 Task: Create new Company, with domain: 'adani.com' and type: 'Other'. Add new contact for this company, with mail Id: 'Tarushi18Sharma@adani.com', First Name: Tarushi, Last name:  Sharma, Job Title: 'IT Security Specialist', Phone Number: '(801) 555-7892'. Change life cycle stage to  Lead and lead status to  Open. Logged in from softage.5@softage.net
Action: Mouse moved to (72, 69)
Screenshot: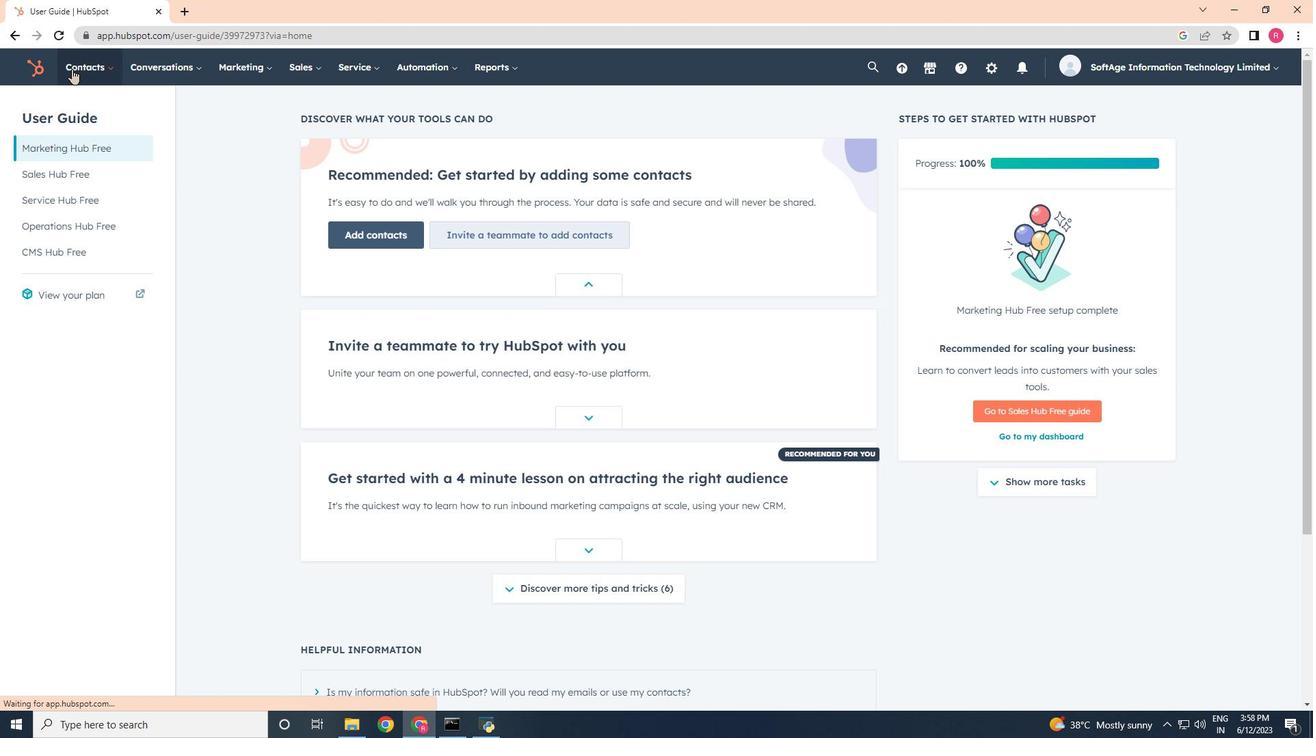 
Action: Mouse pressed left at (72, 69)
Screenshot: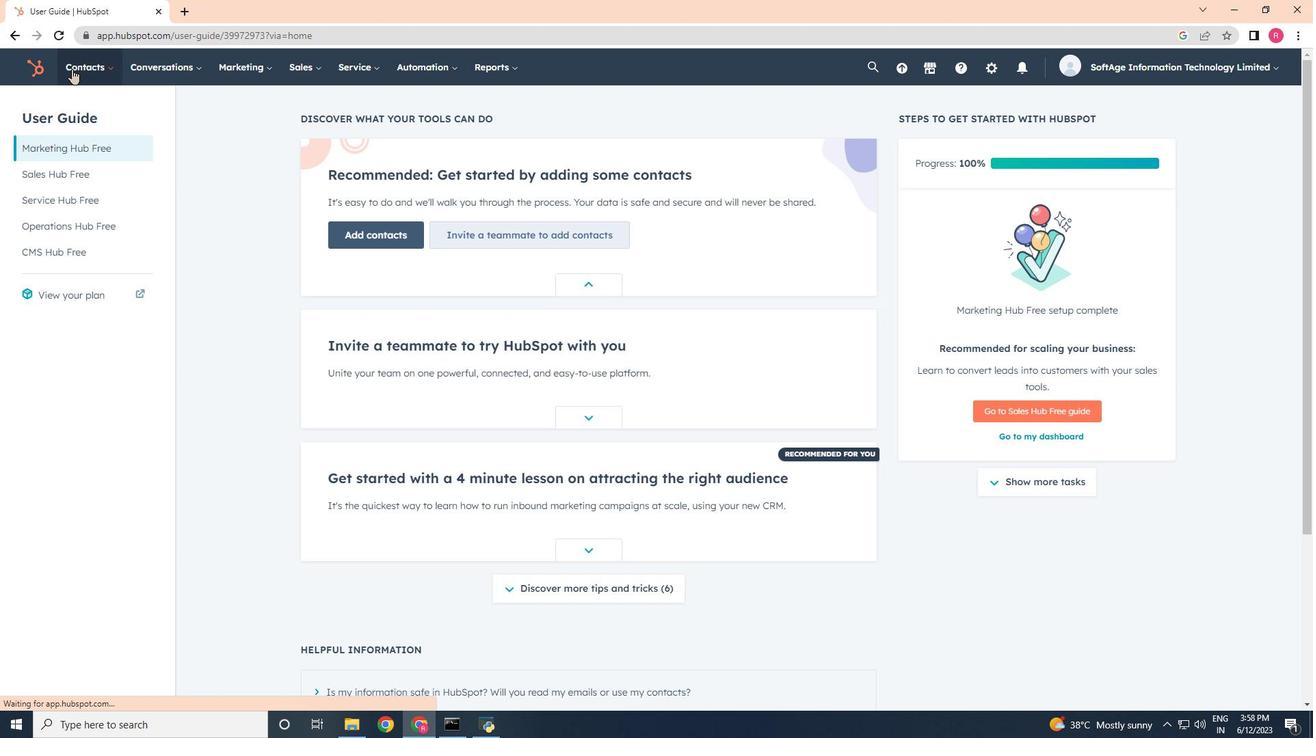 
Action: Mouse moved to (88, 132)
Screenshot: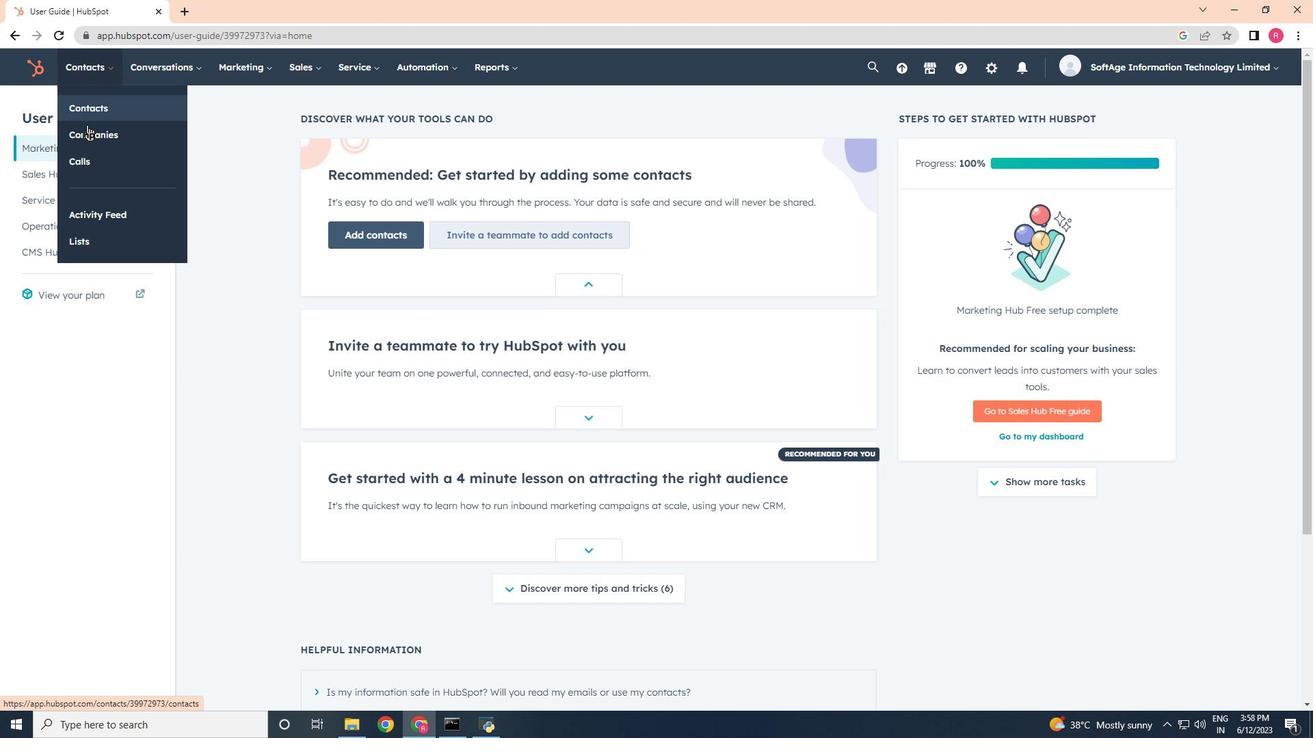 
Action: Mouse pressed left at (88, 132)
Screenshot: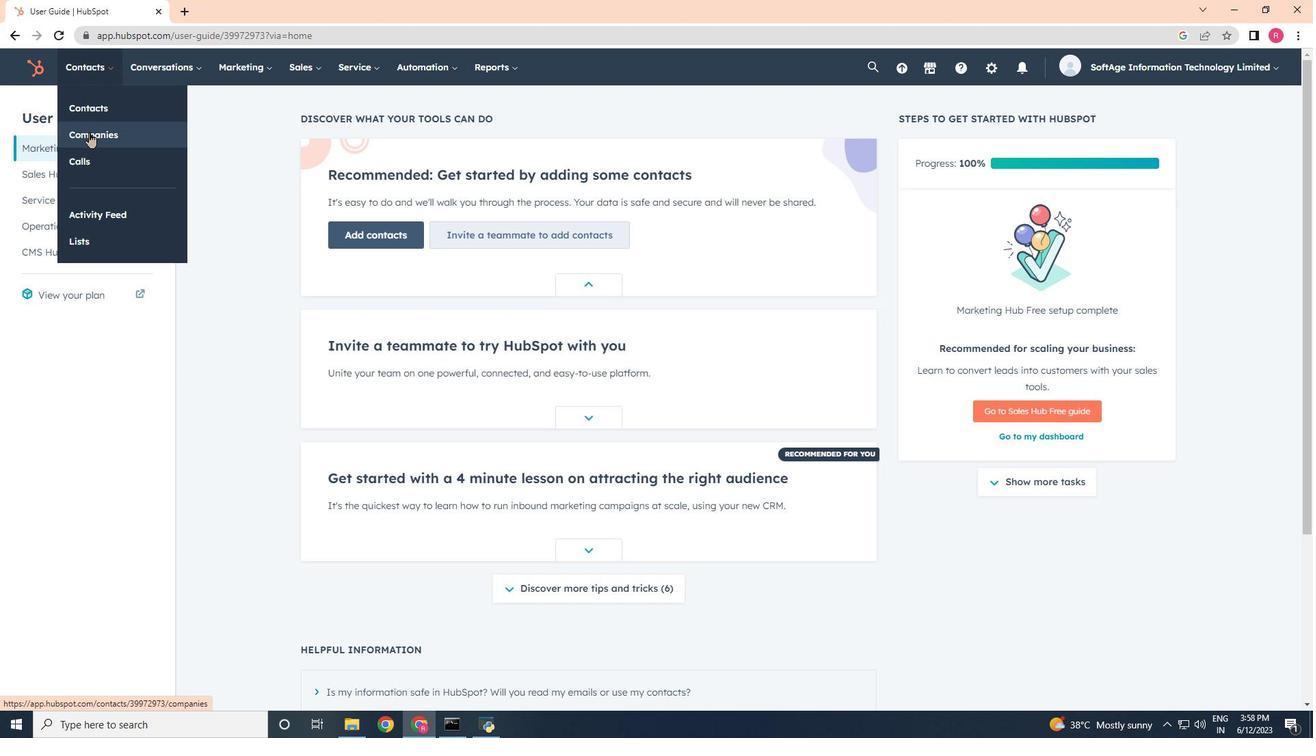 
Action: Mouse moved to (1234, 106)
Screenshot: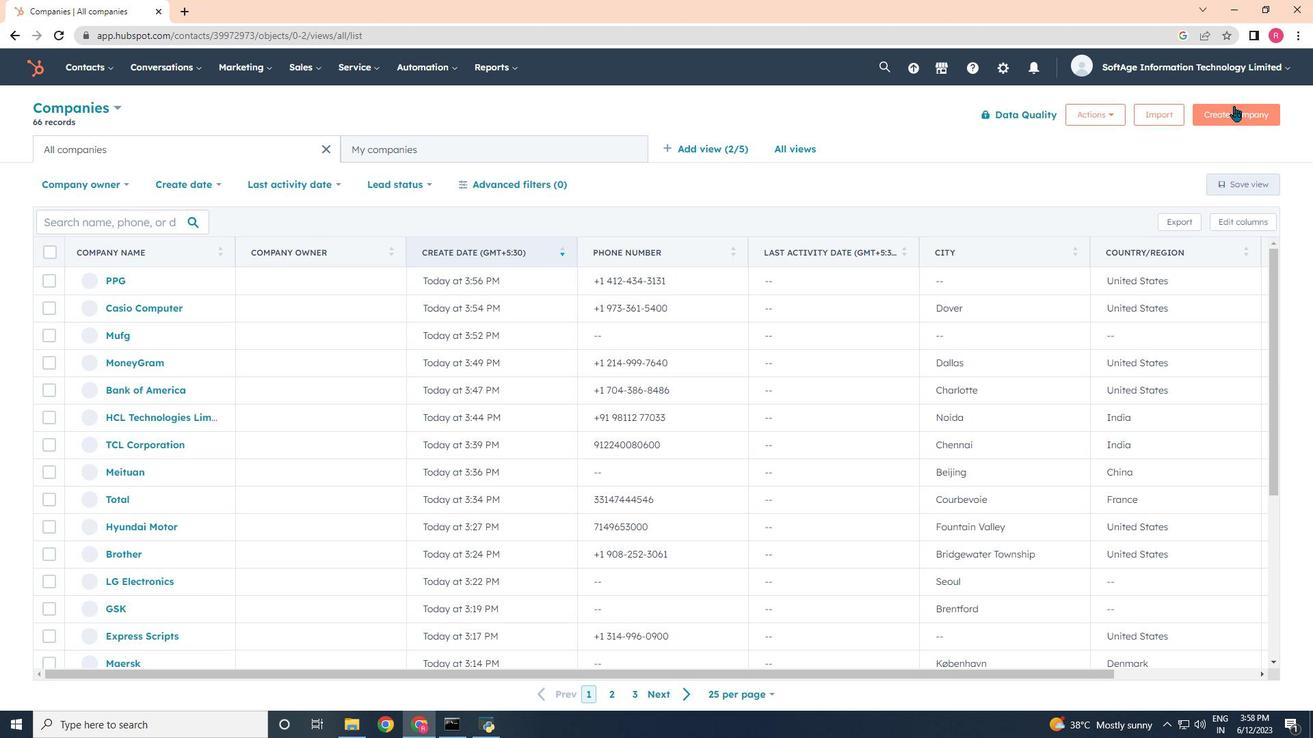 
Action: Mouse pressed left at (1234, 106)
Screenshot: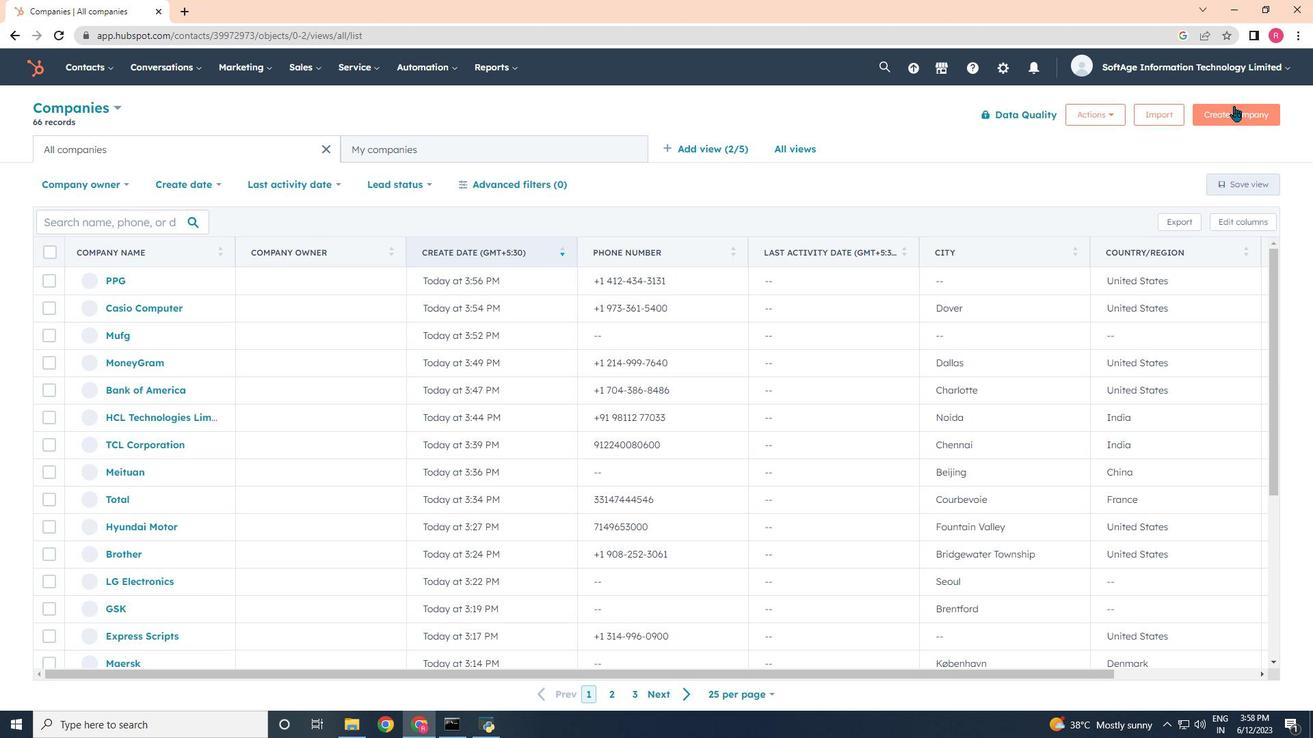 
Action: Mouse moved to (996, 180)
Screenshot: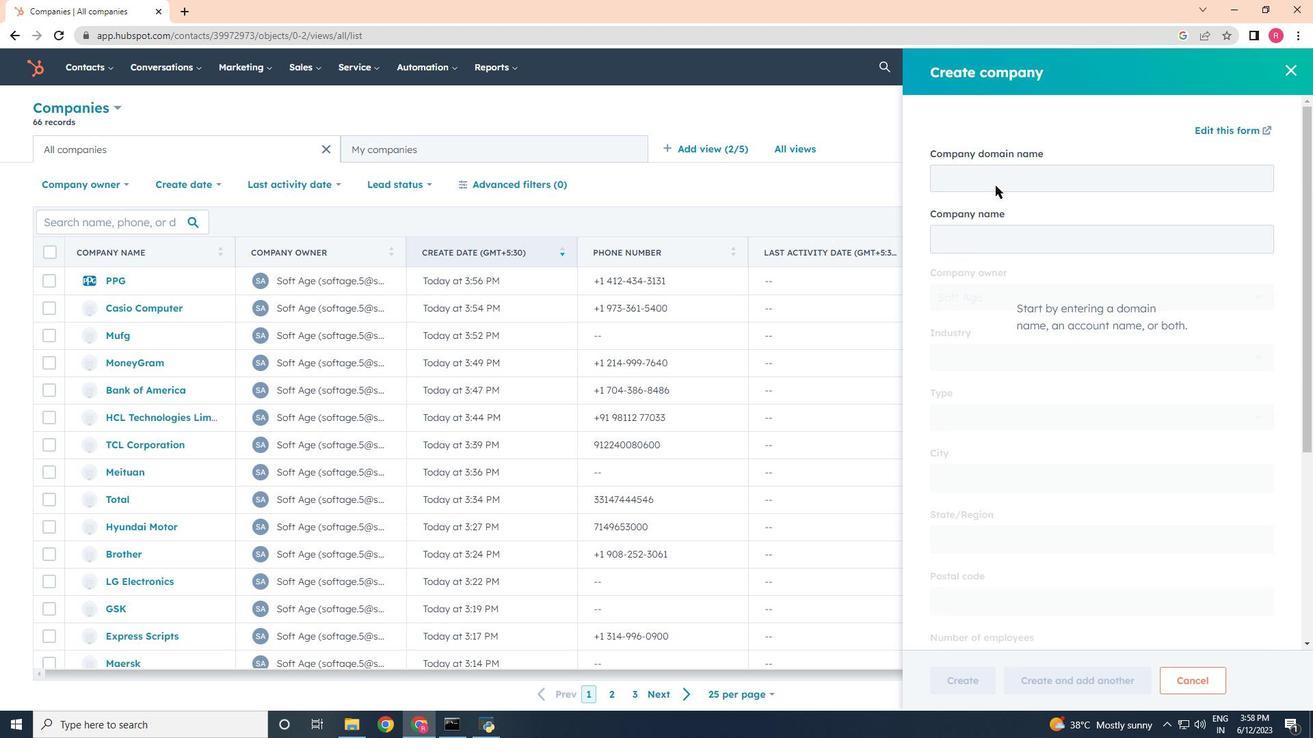 
Action: Mouse pressed left at (996, 180)
Screenshot: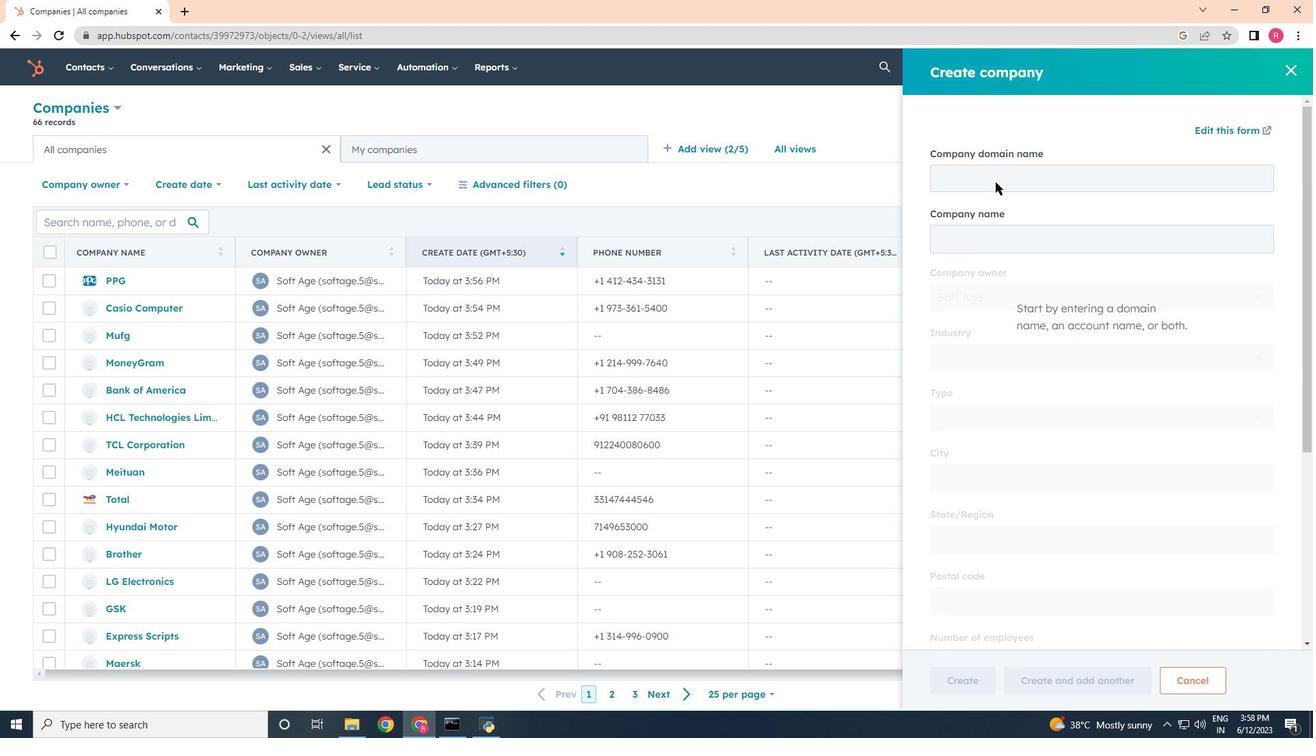 
Action: Key pressed adani.com
Screenshot: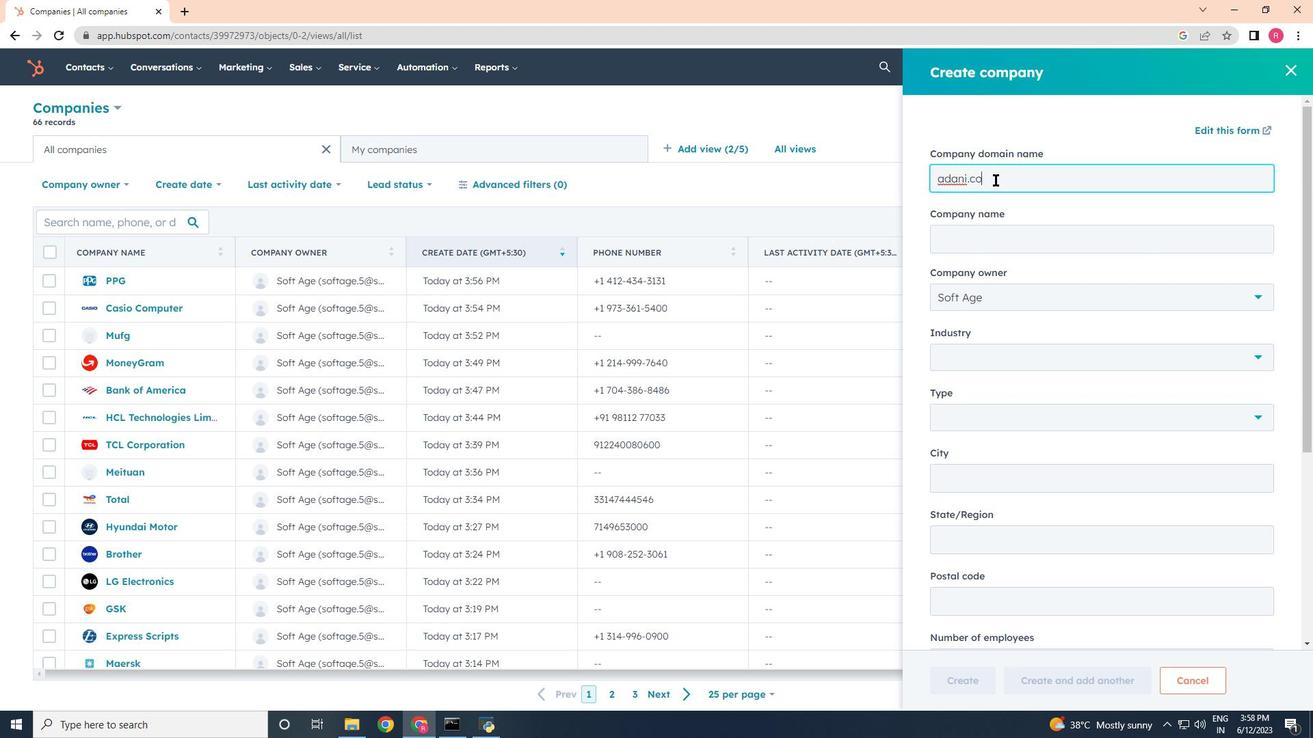
Action: Mouse moved to (982, 419)
Screenshot: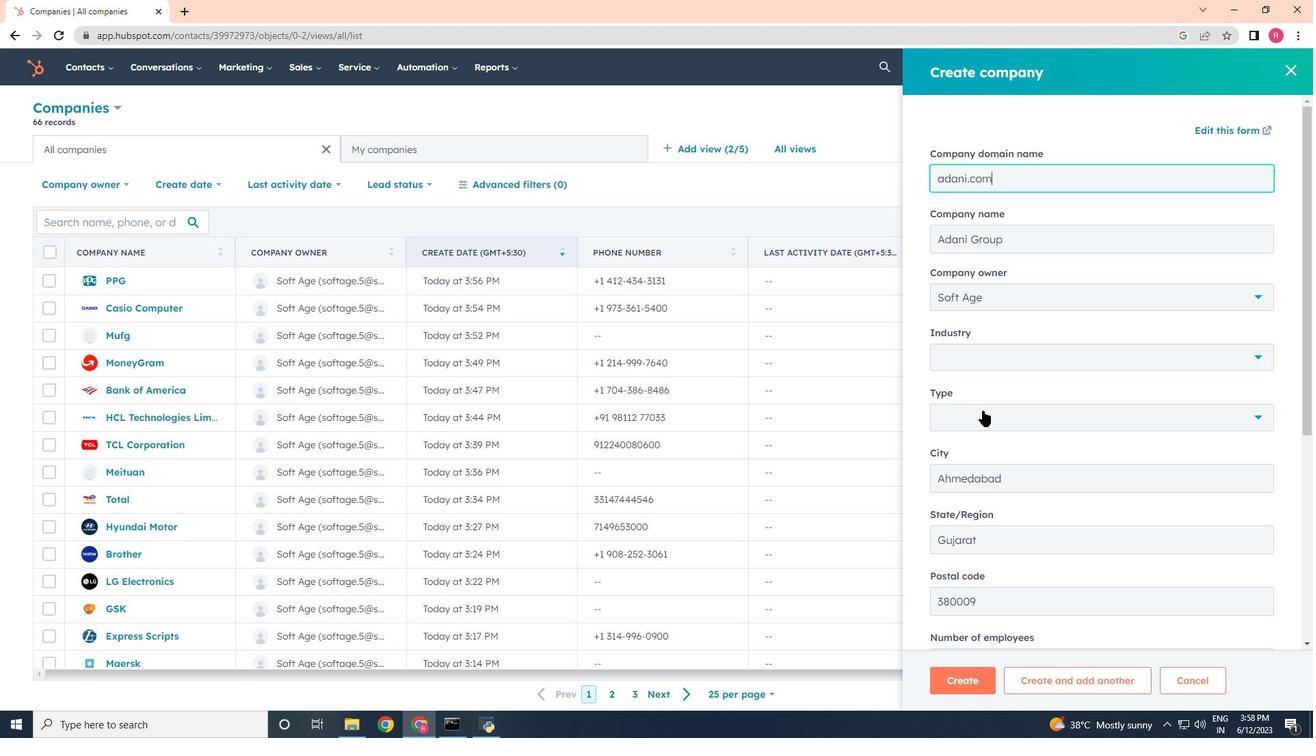 
Action: Mouse pressed left at (982, 419)
Screenshot: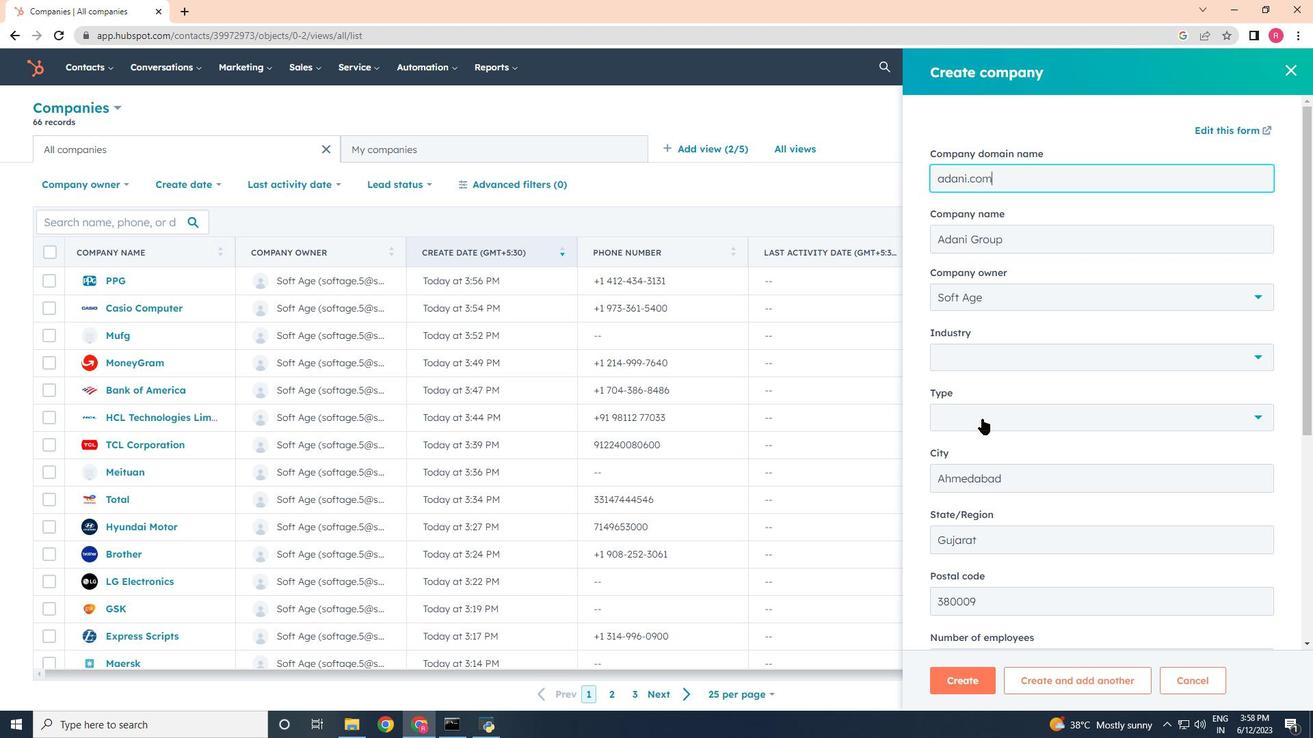 
Action: Mouse moved to (970, 584)
Screenshot: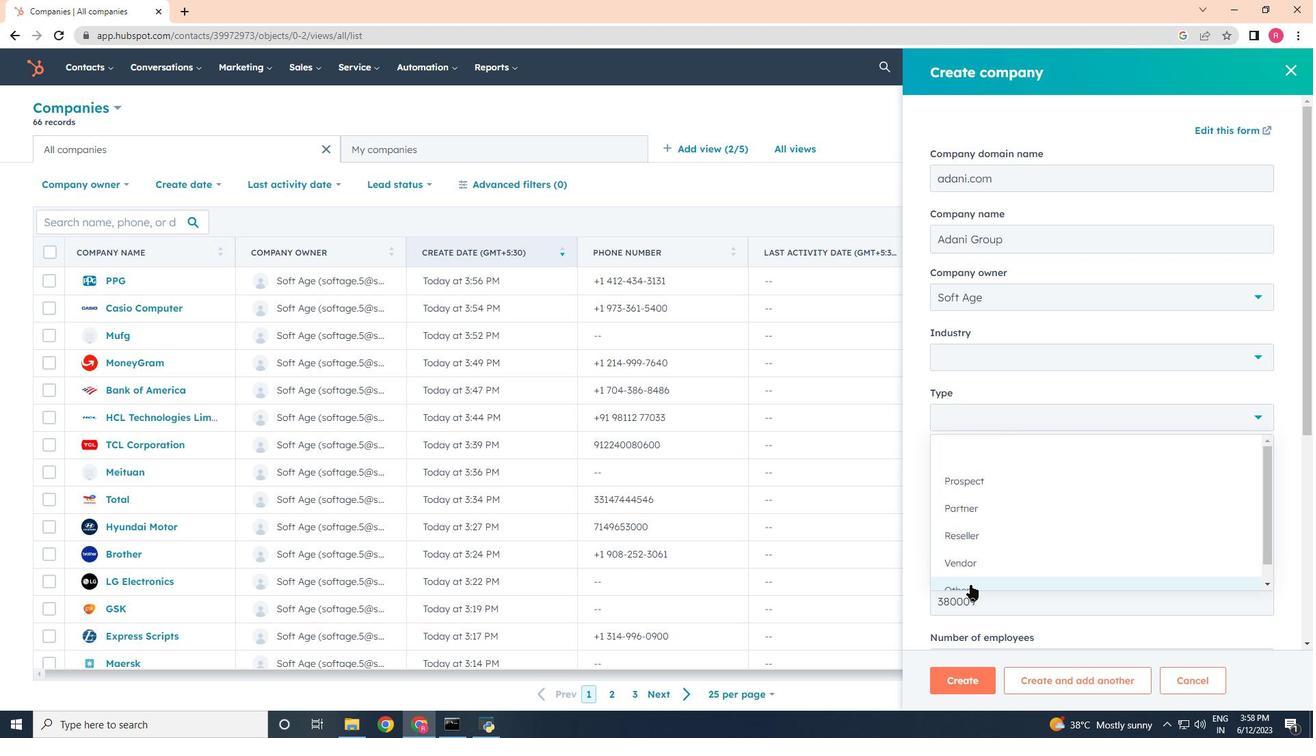 
Action: Mouse pressed left at (970, 584)
Screenshot: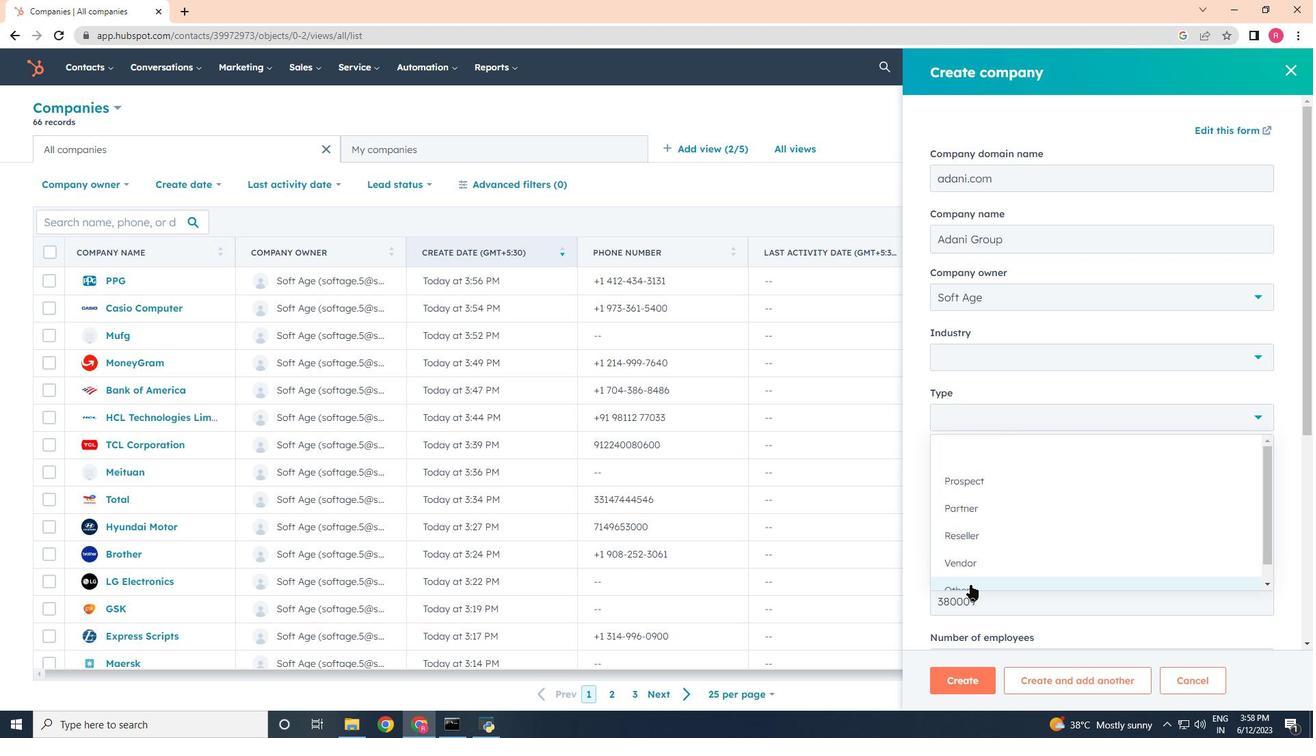 
Action: Mouse moved to (968, 579)
Screenshot: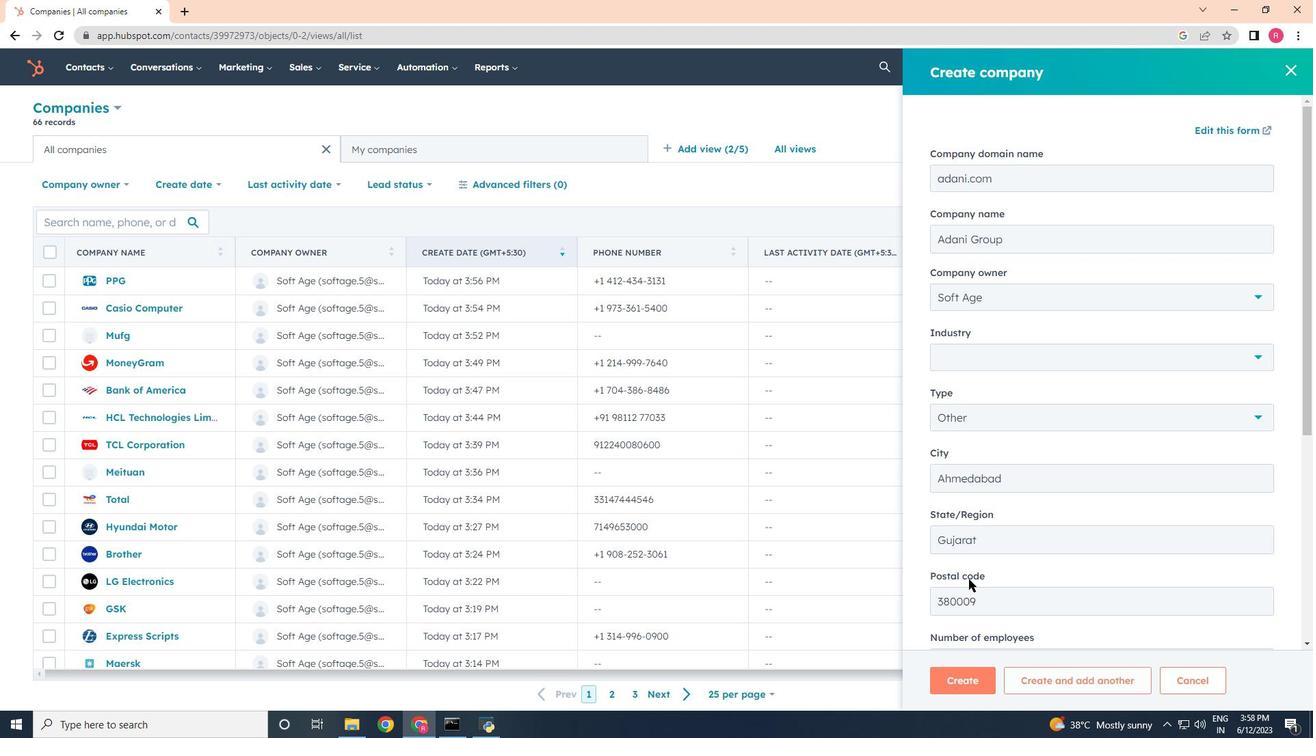 
Action: Mouse scrolled (968, 578) with delta (0, 0)
Screenshot: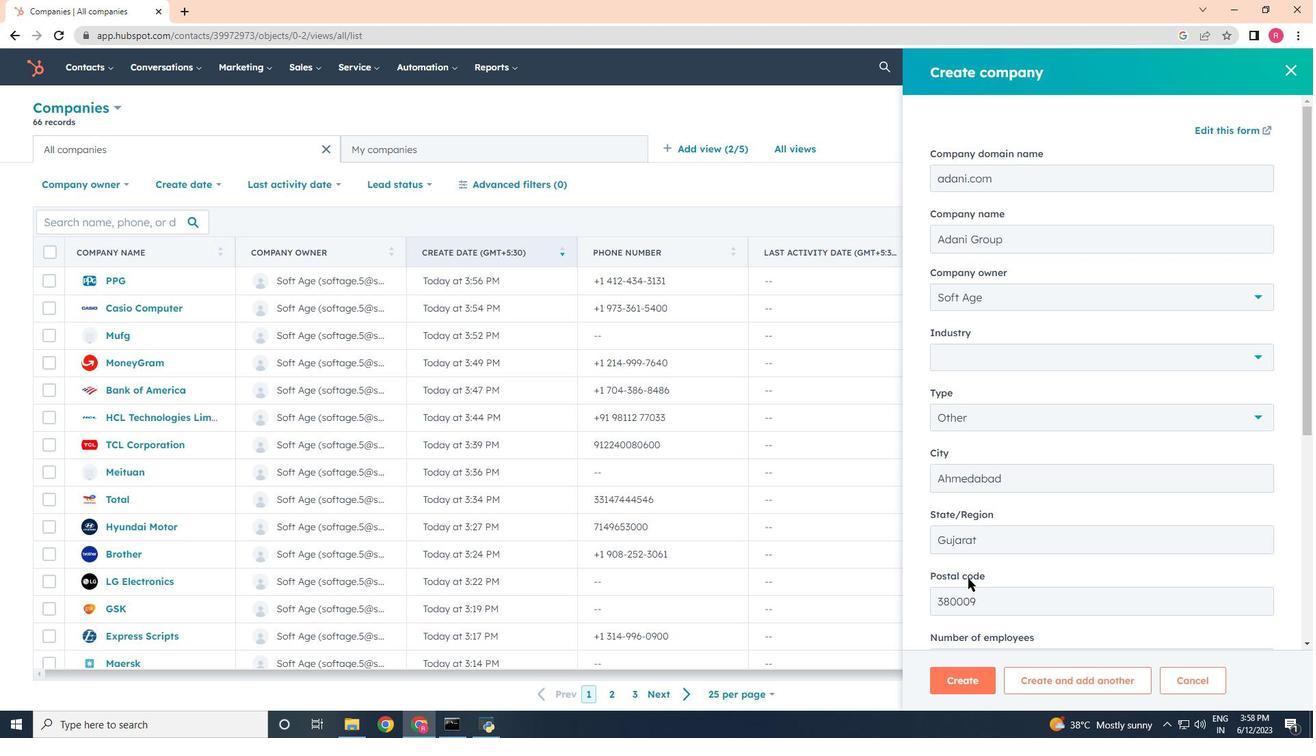
Action: Mouse scrolled (968, 578) with delta (0, 0)
Screenshot: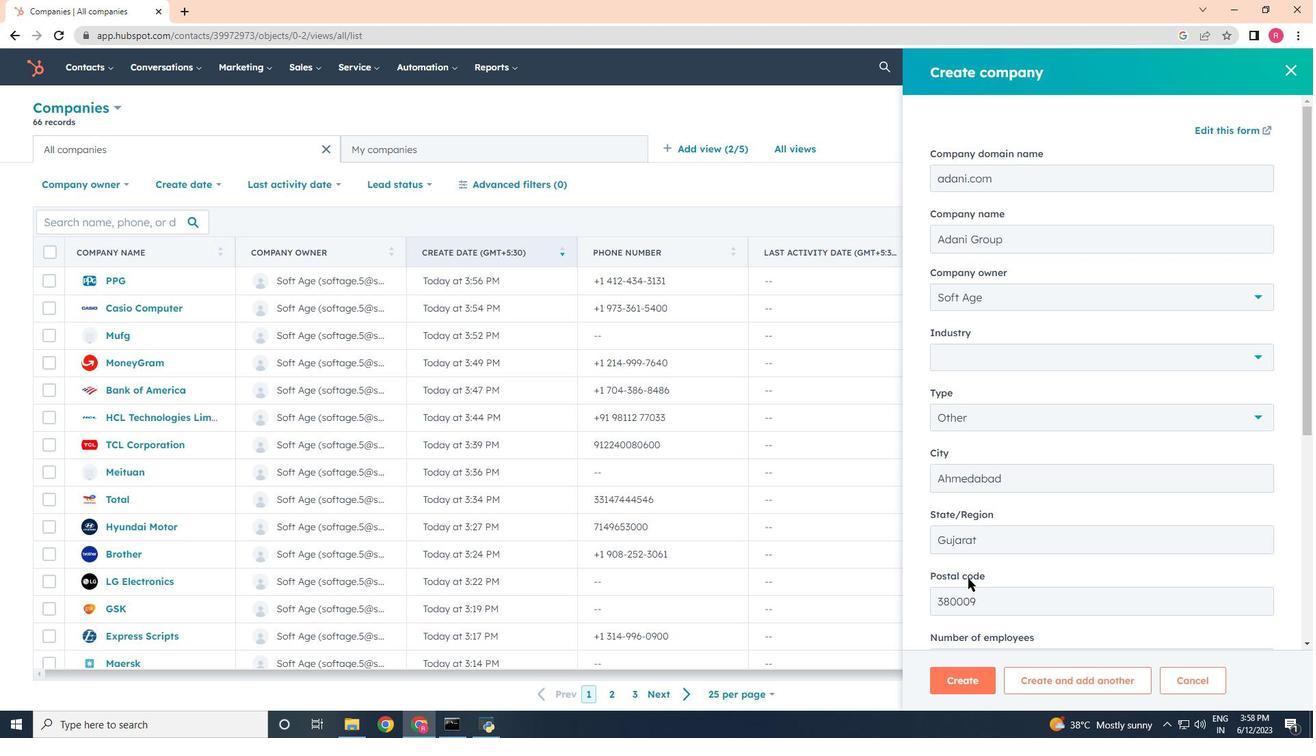 
Action: Mouse scrolled (968, 578) with delta (0, 0)
Screenshot: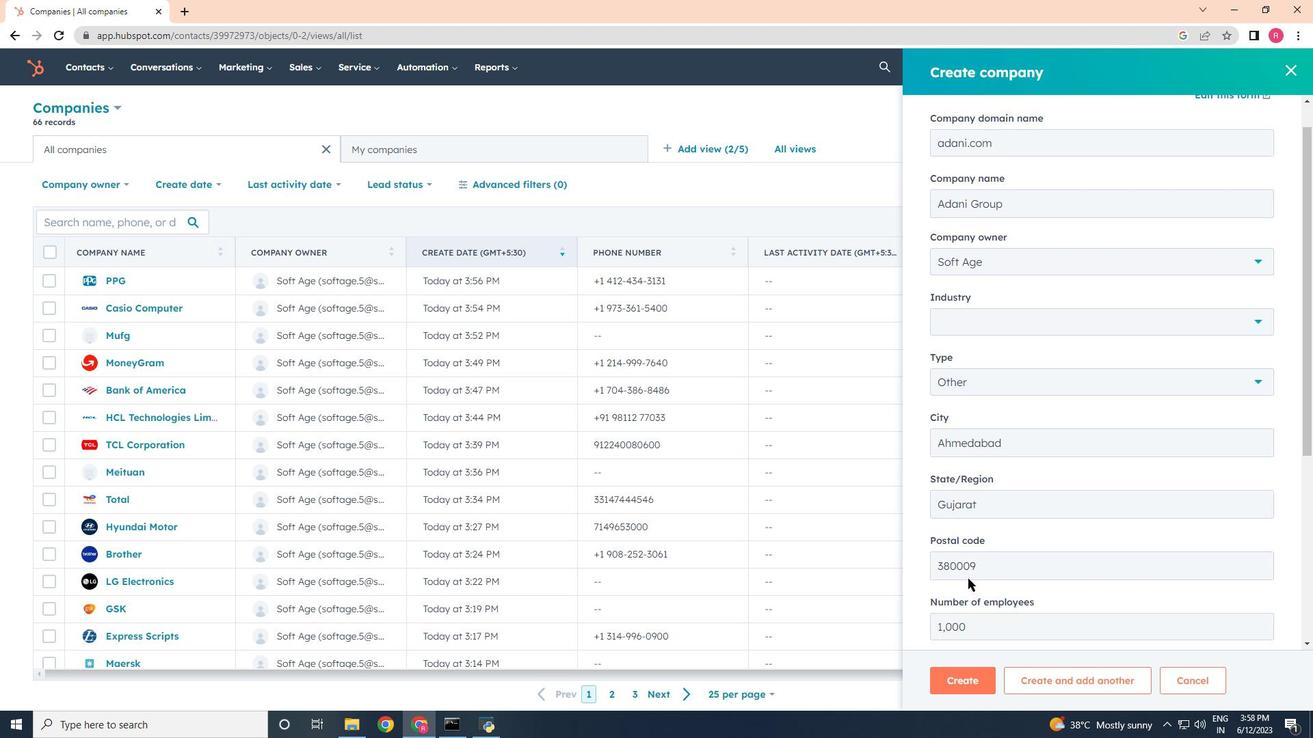 
Action: Mouse scrolled (968, 578) with delta (0, 0)
Screenshot: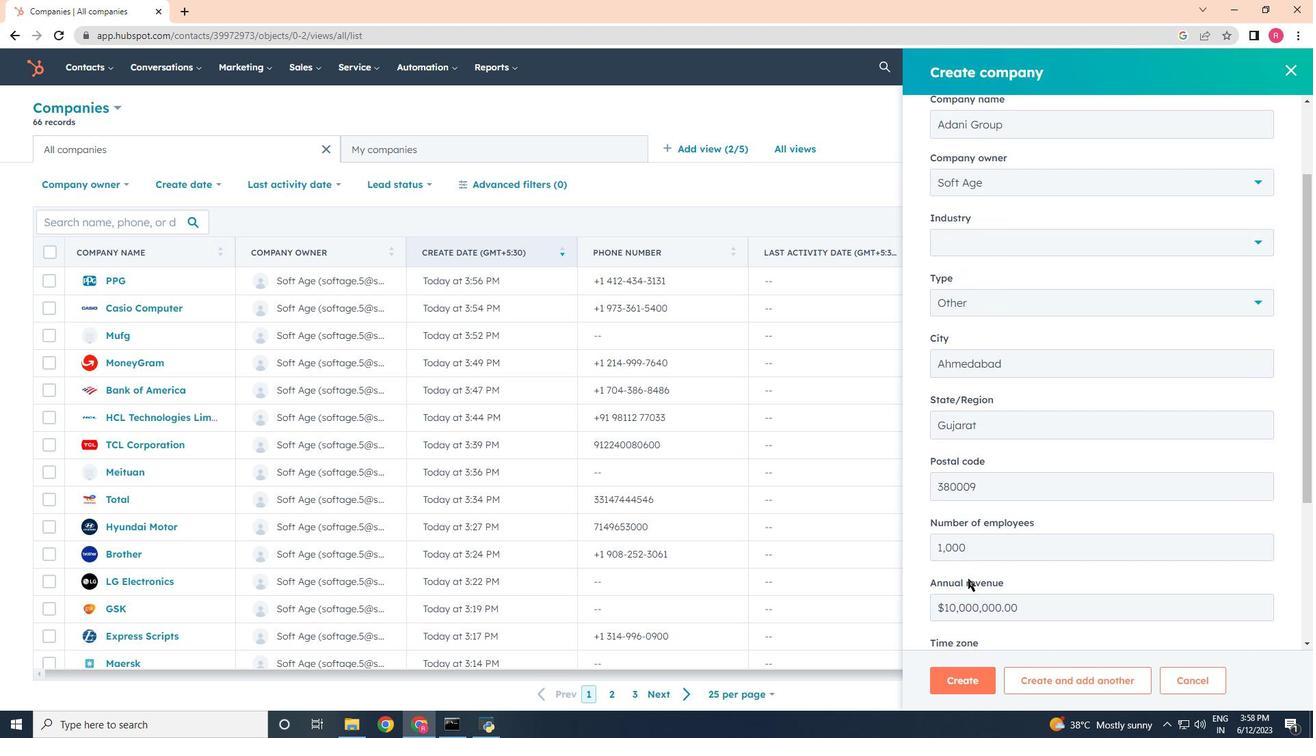 
Action: Mouse scrolled (968, 578) with delta (0, 0)
Screenshot: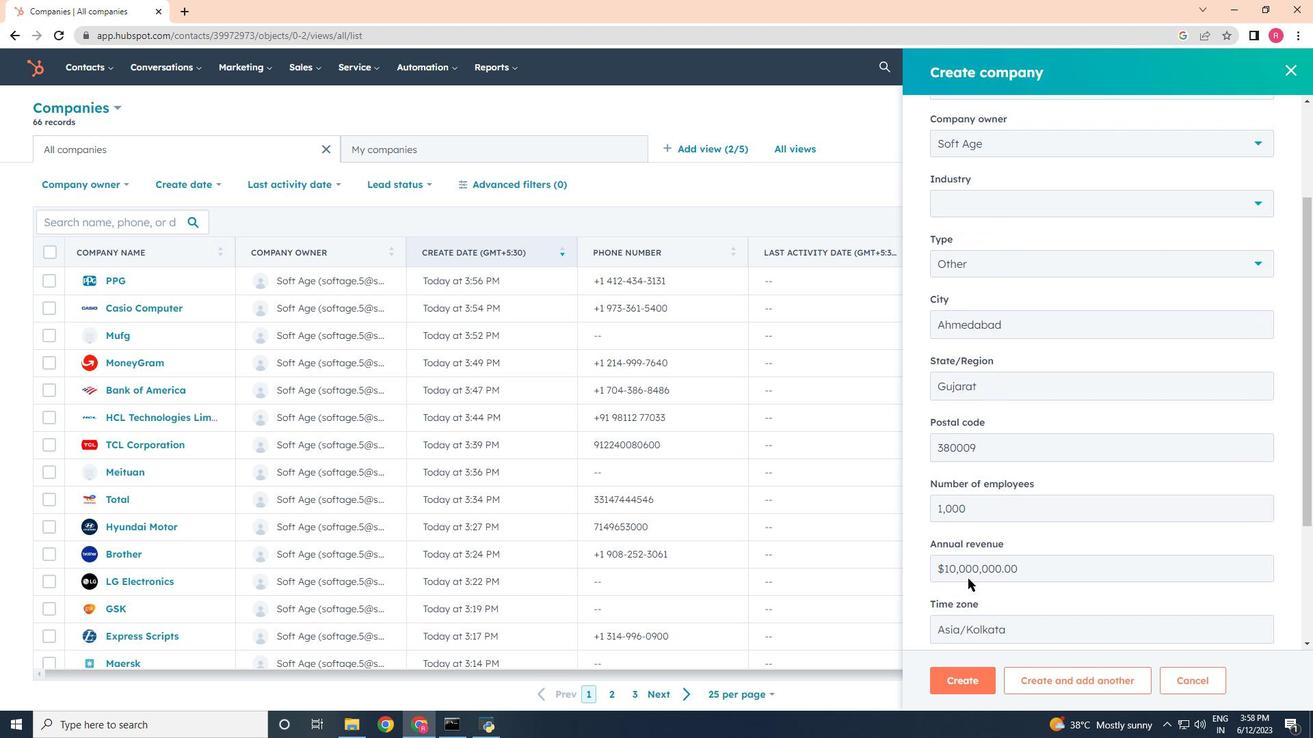 
Action: Mouse scrolled (968, 578) with delta (0, 0)
Screenshot: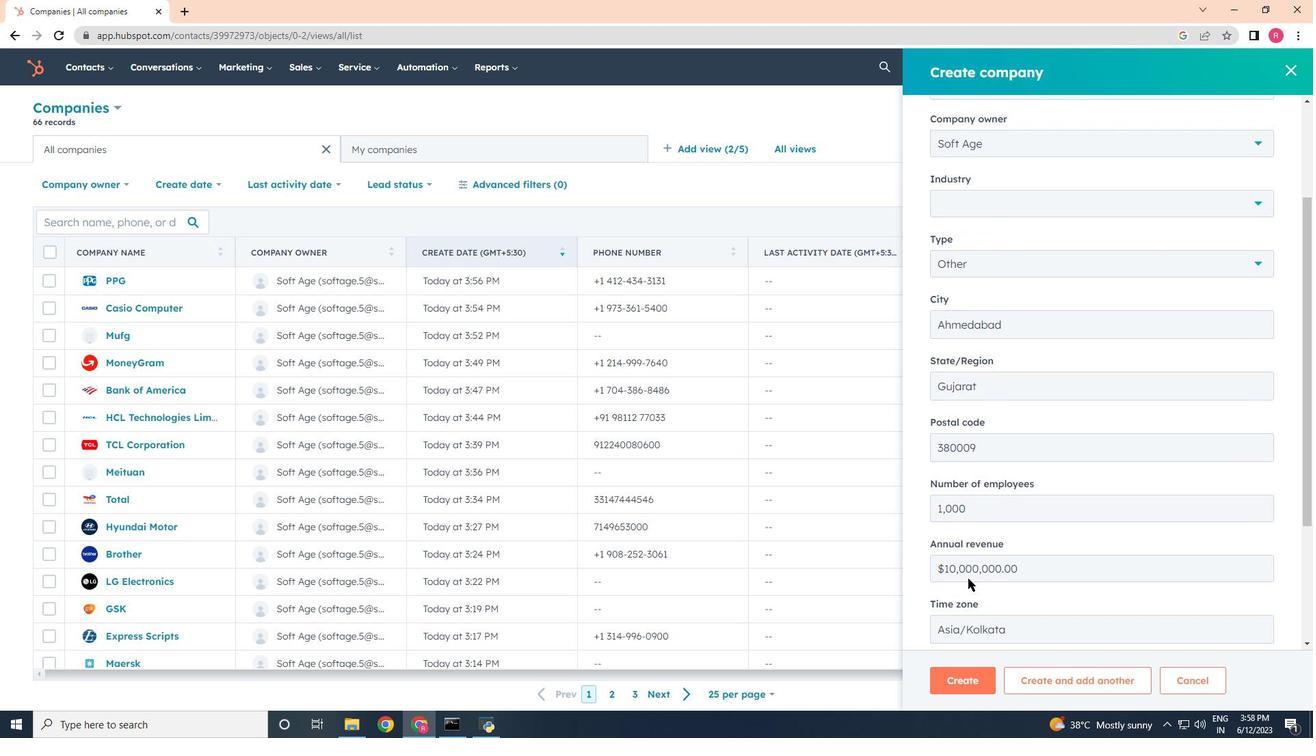 
Action: Mouse moved to (965, 658)
Screenshot: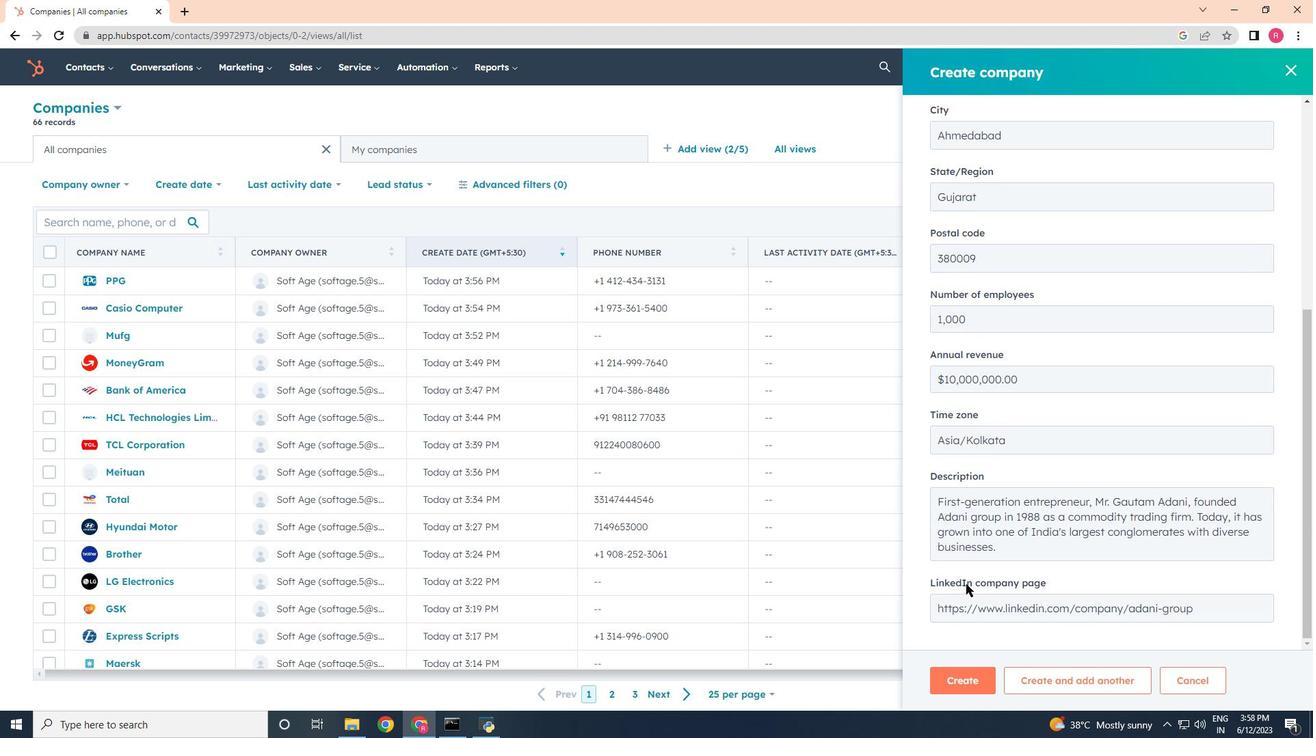 
Action: Mouse scrolled (965, 657) with delta (0, 0)
Screenshot: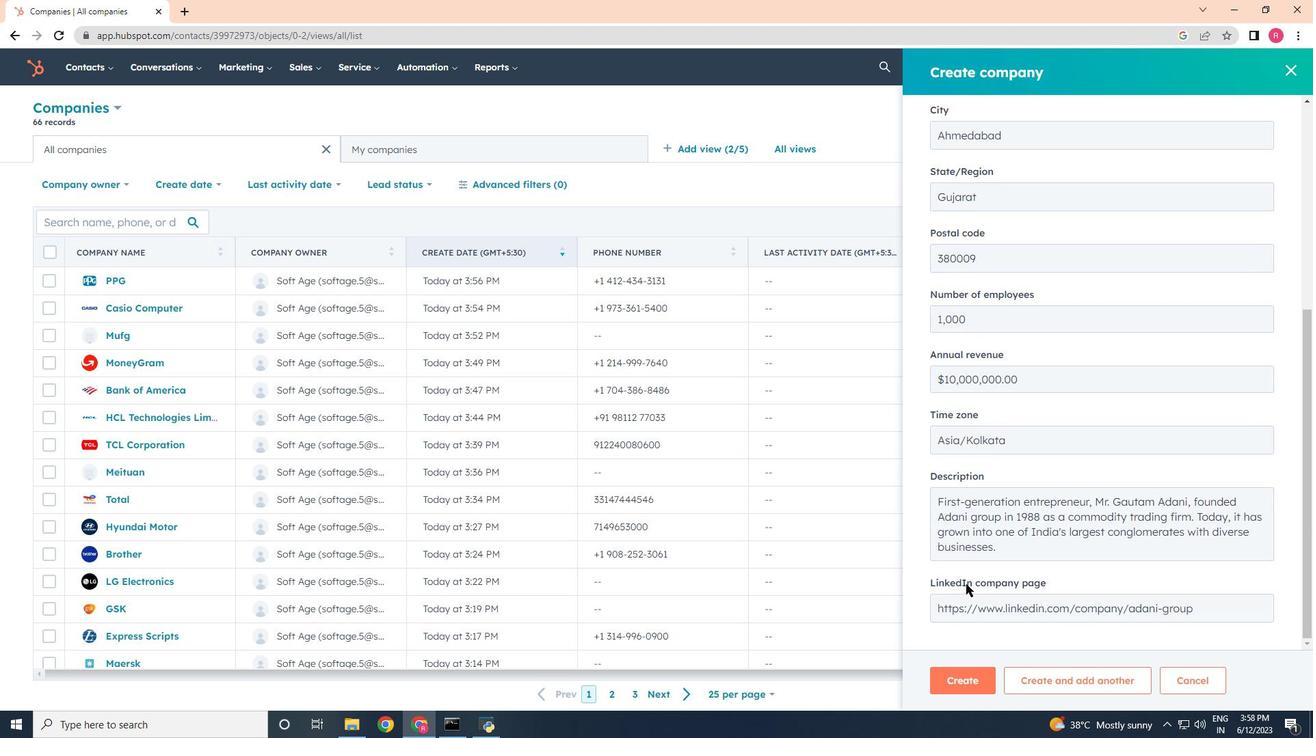 
Action: Mouse moved to (965, 658)
Screenshot: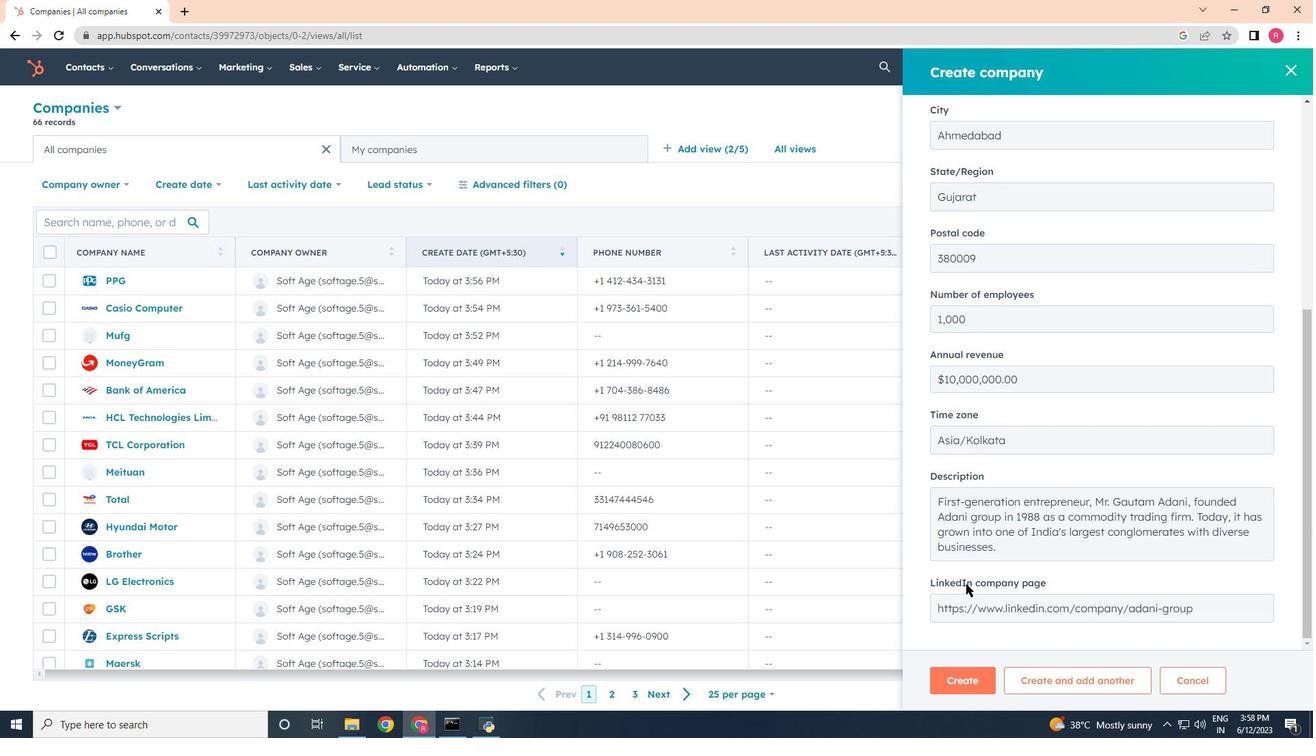 
Action: Mouse scrolled (965, 657) with delta (0, 0)
Screenshot: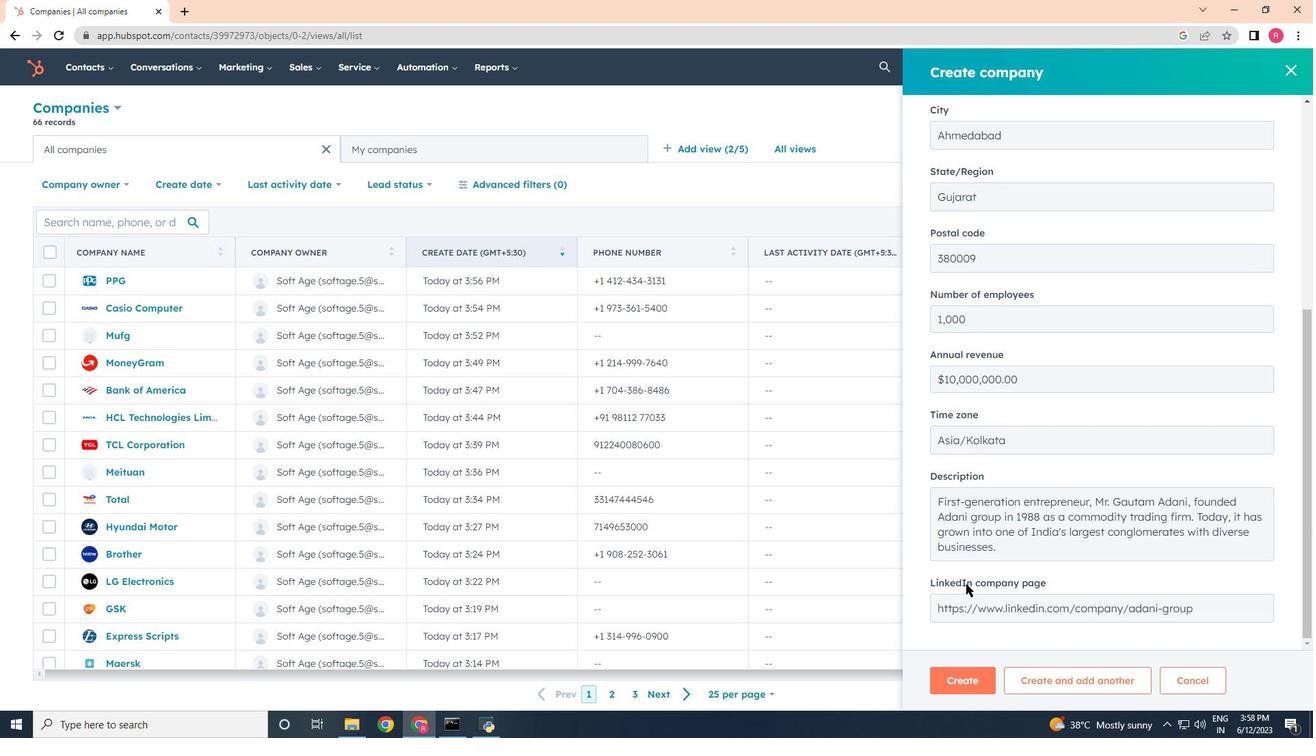 
Action: Mouse moved to (964, 658)
Screenshot: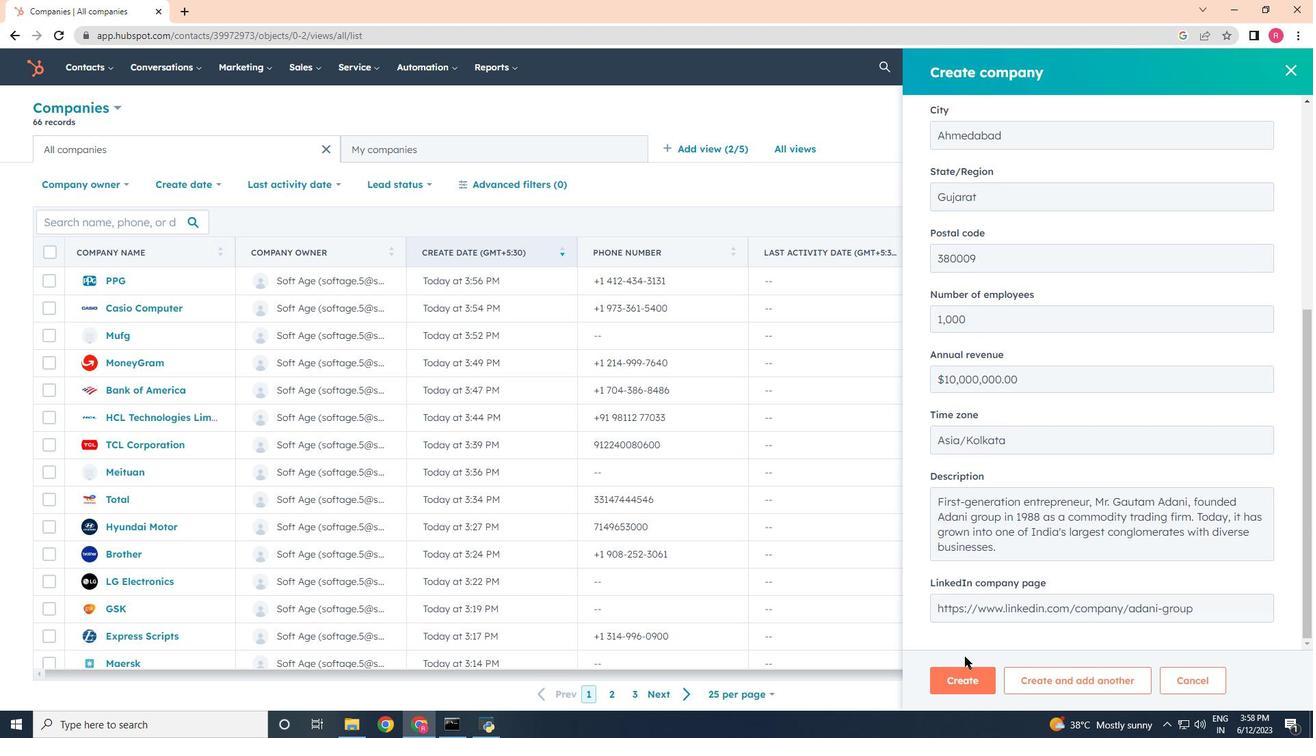 
Action: Mouse scrolled (964, 657) with delta (0, 0)
Screenshot: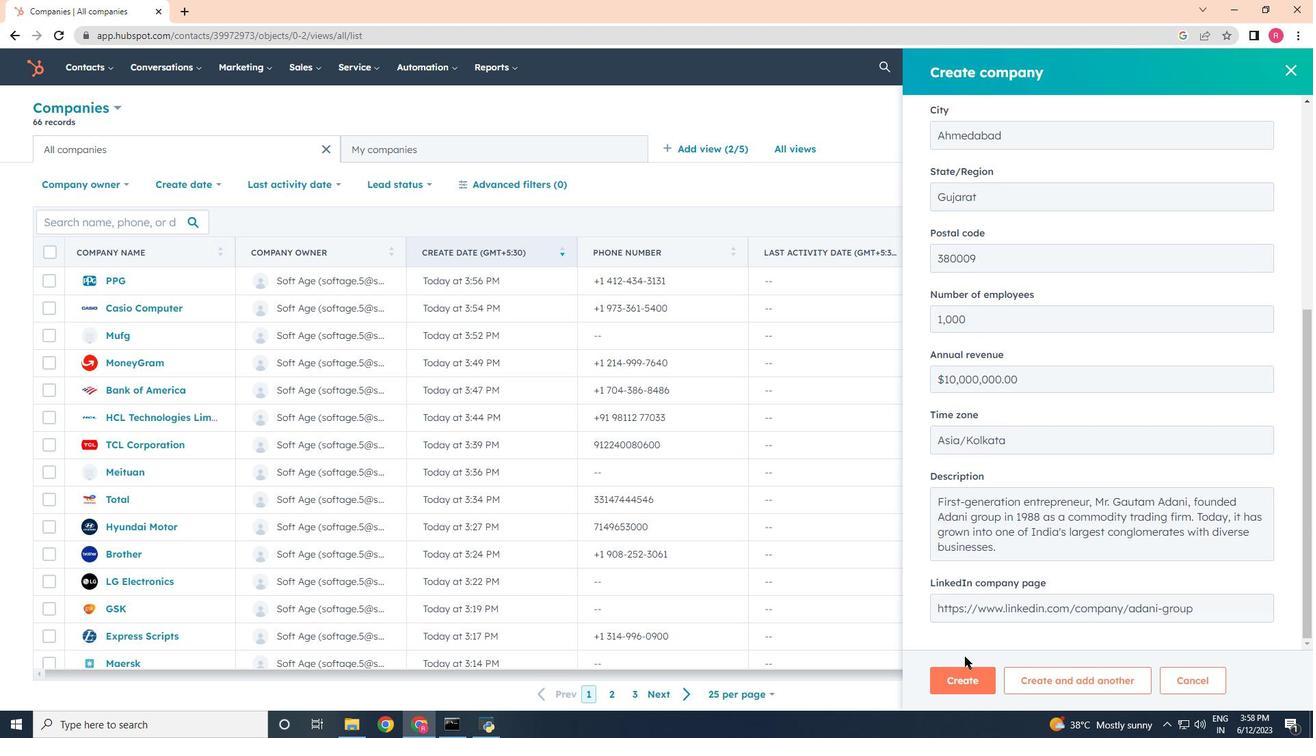 
Action: Mouse moved to (962, 679)
Screenshot: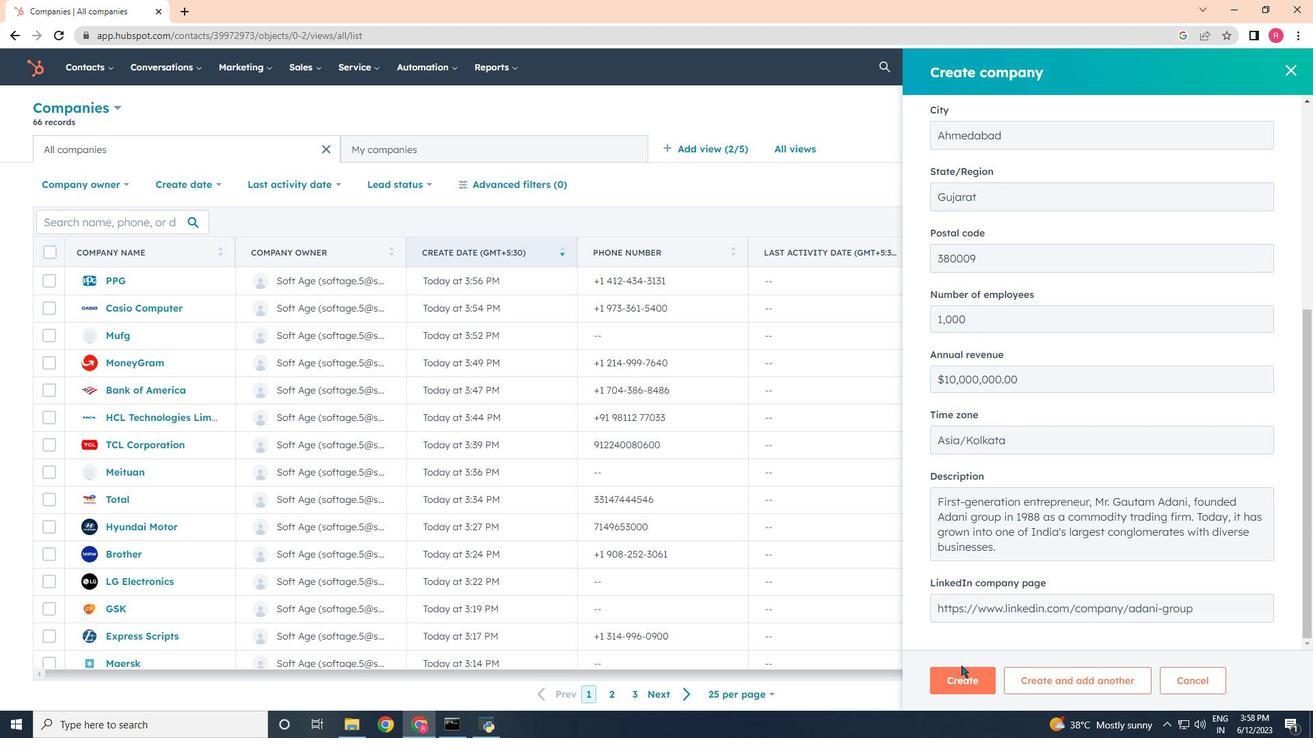 
Action: Mouse pressed left at (962, 679)
Screenshot: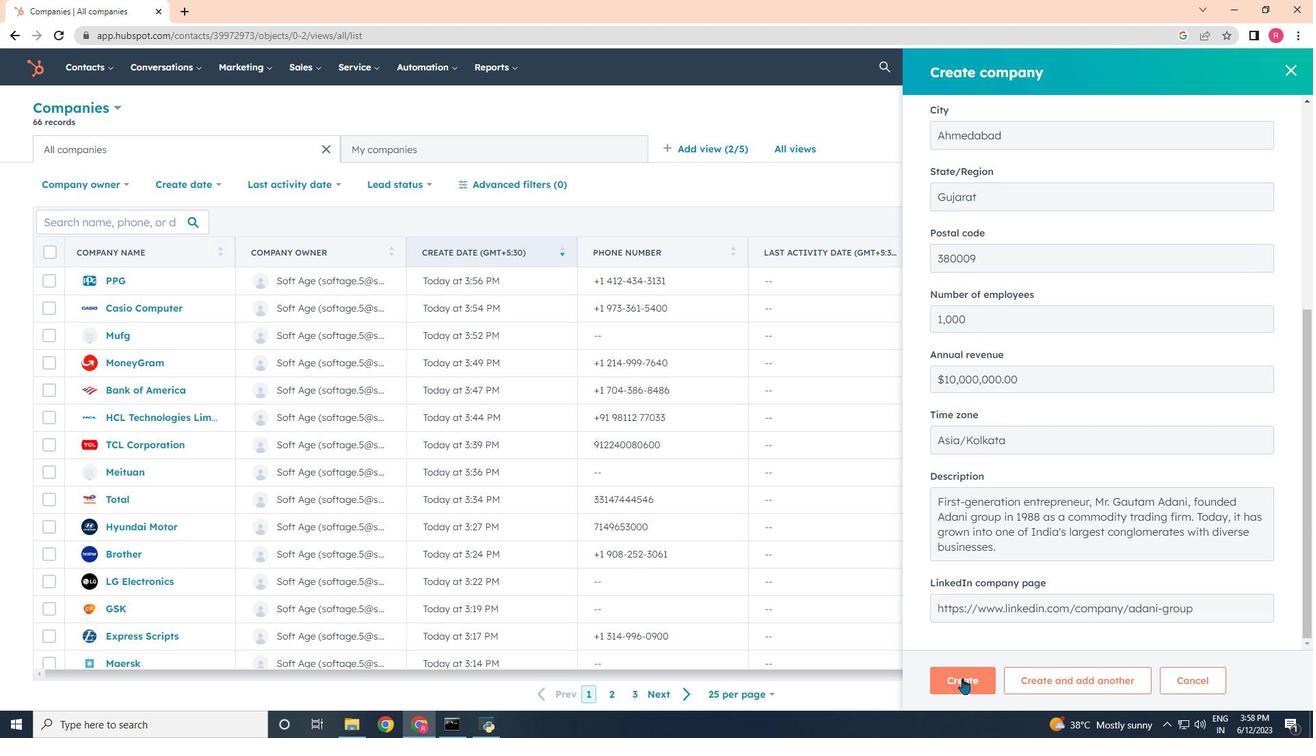 
Action: Mouse moved to (931, 446)
Screenshot: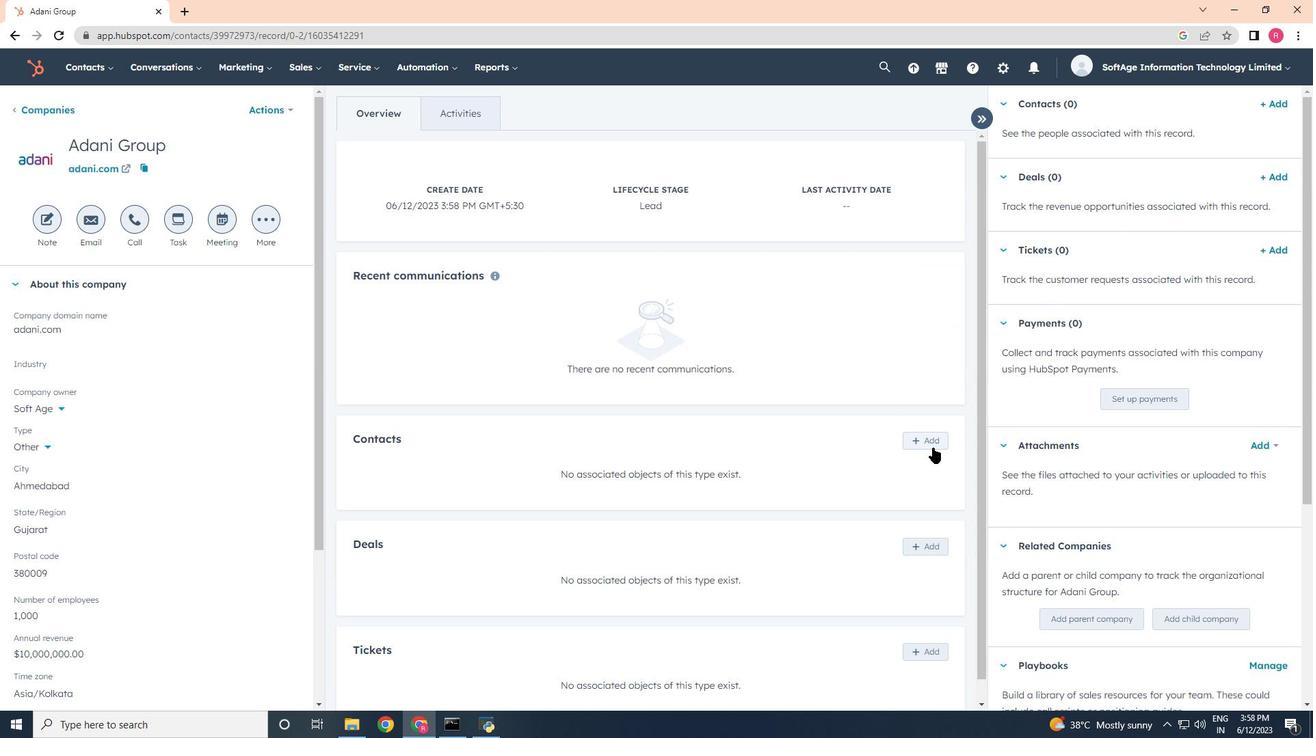 
Action: Mouse pressed left at (931, 446)
Screenshot: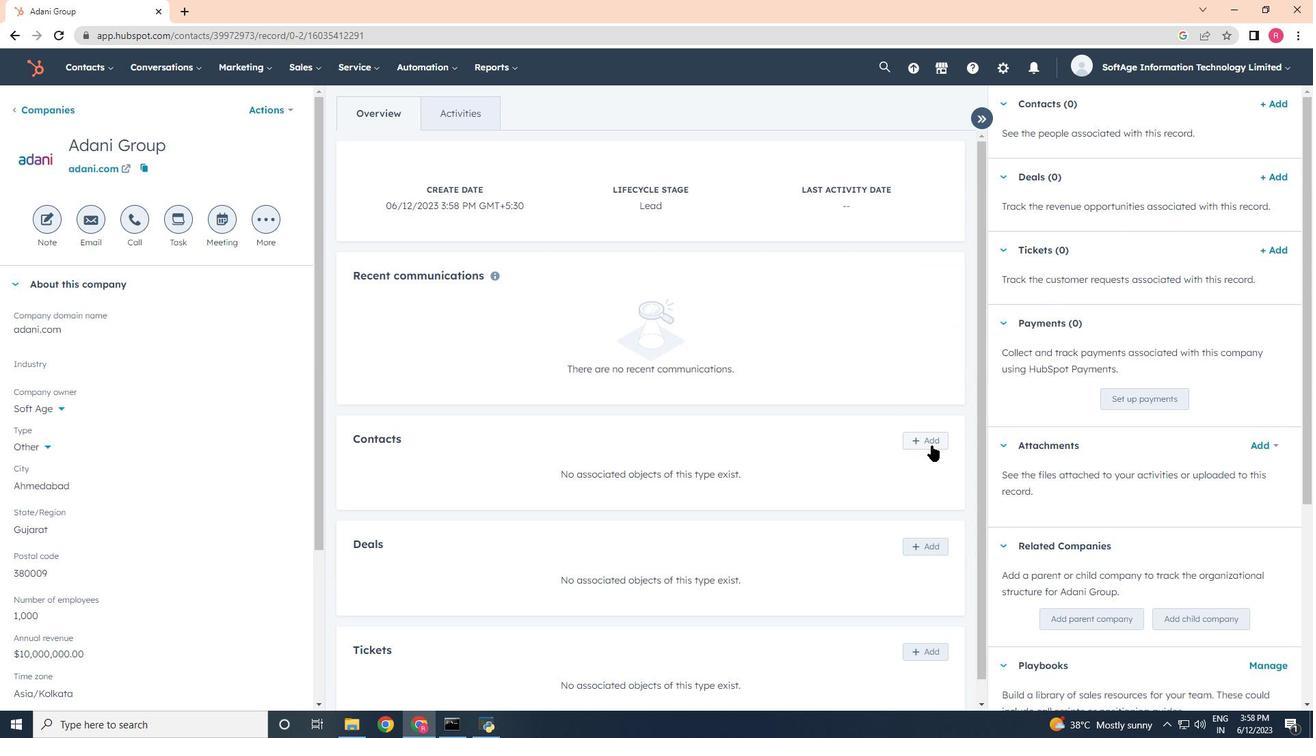 
Action: Mouse moved to (1004, 142)
Screenshot: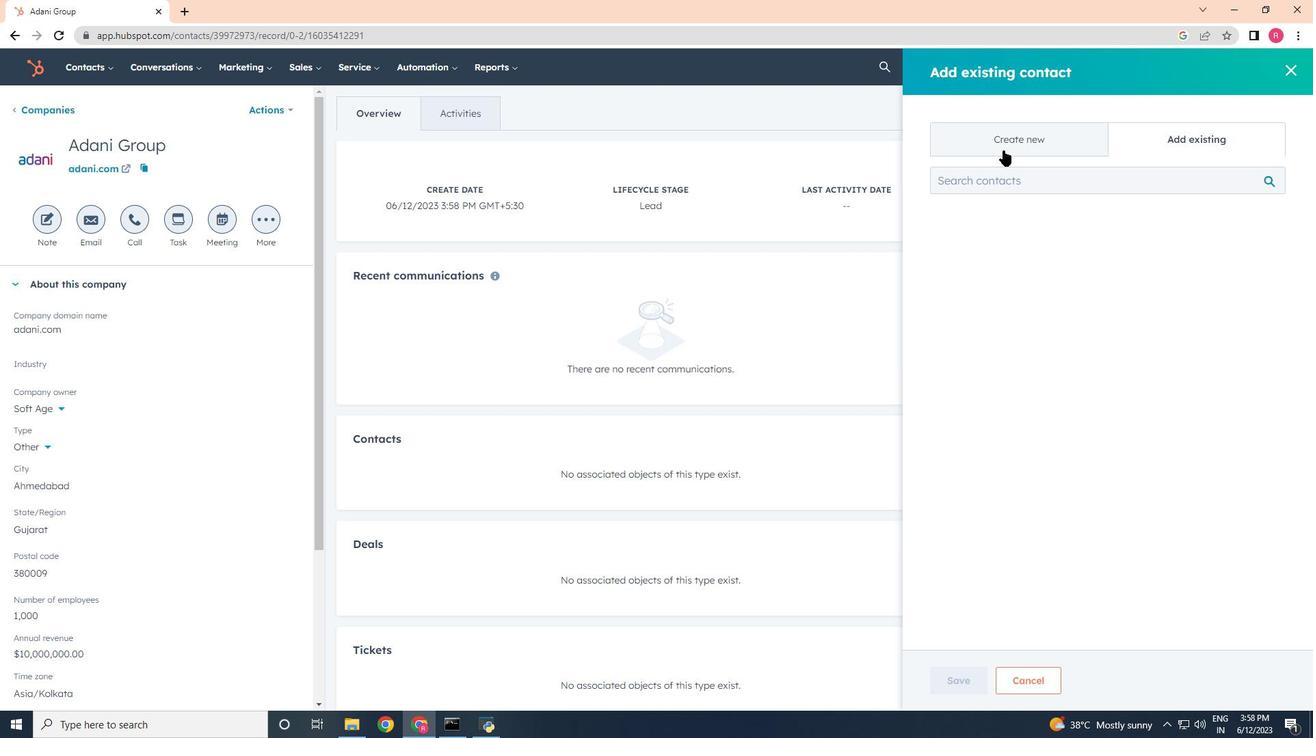 
Action: Mouse pressed left at (1004, 142)
Screenshot: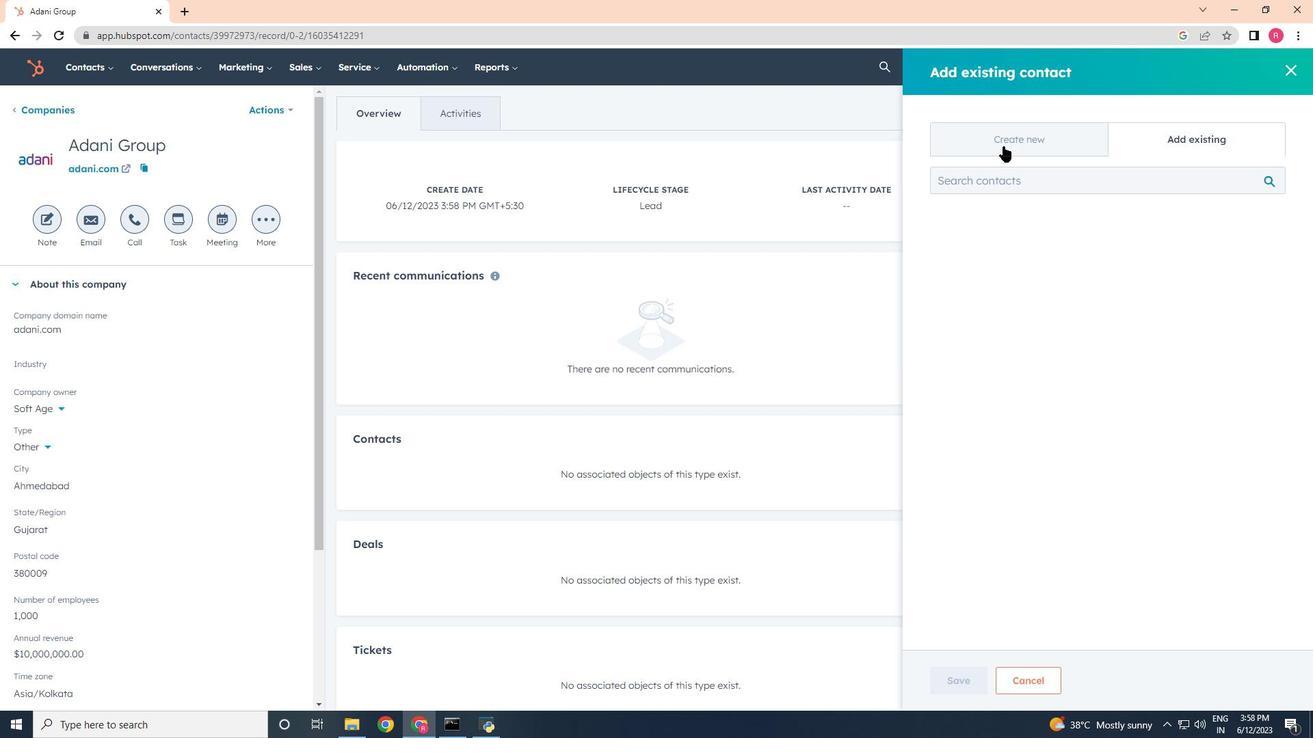 
Action: Mouse moved to (992, 232)
Screenshot: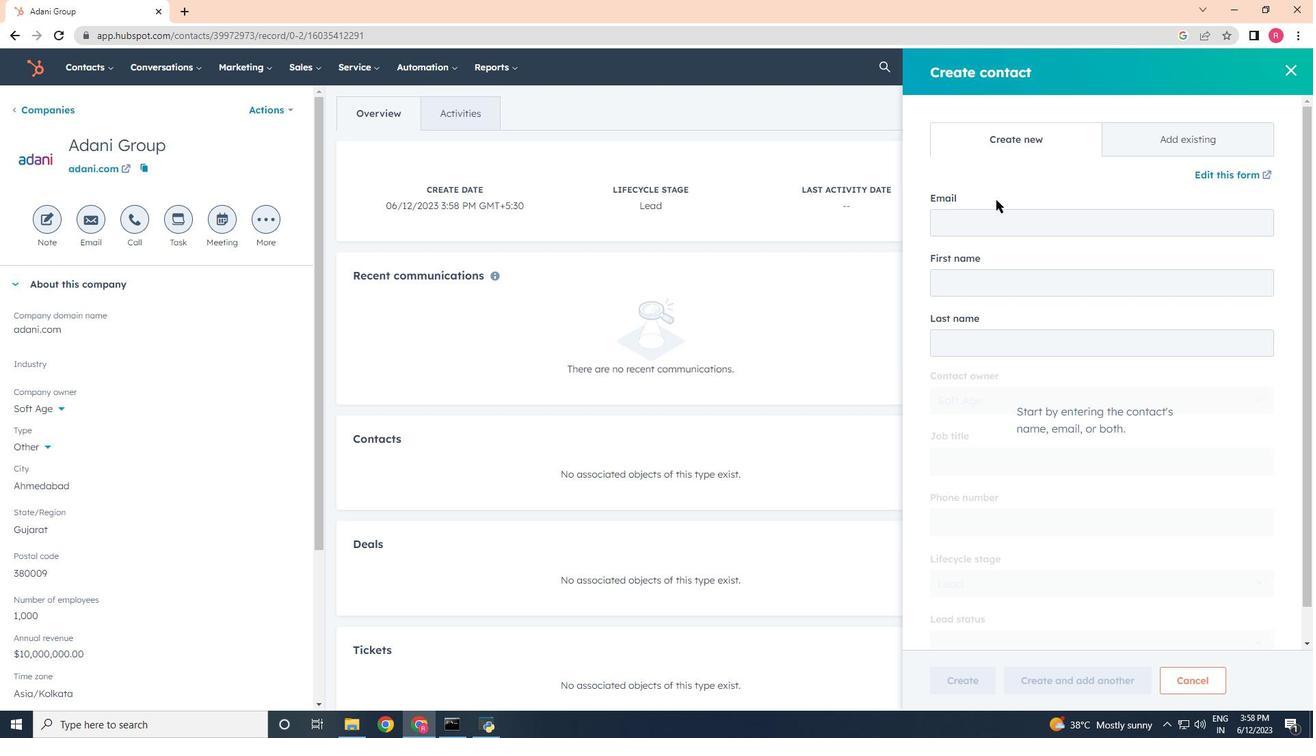
Action: Mouse pressed left at (992, 232)
Screenshot: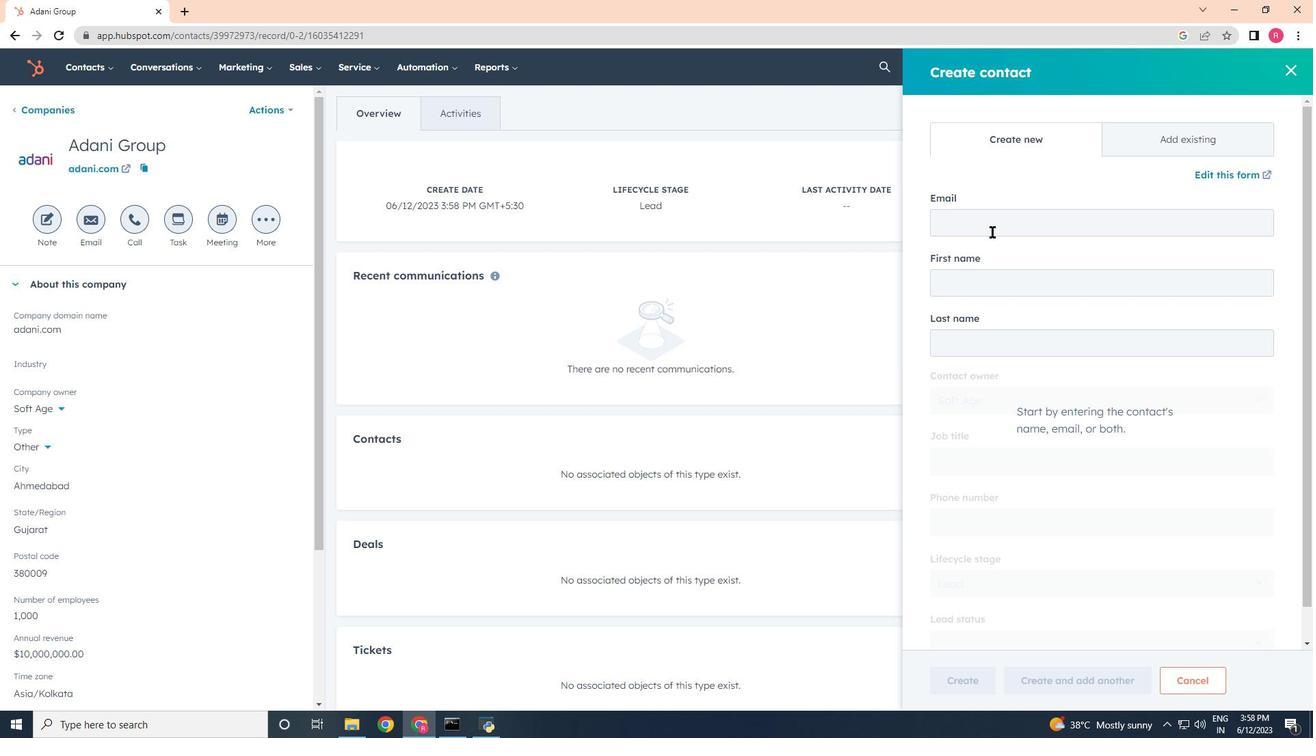 
Action: Key pressed <Key.shift>Tarushi18<Key.shift>Sharma<Key.shift>@adani.com
Screenshot: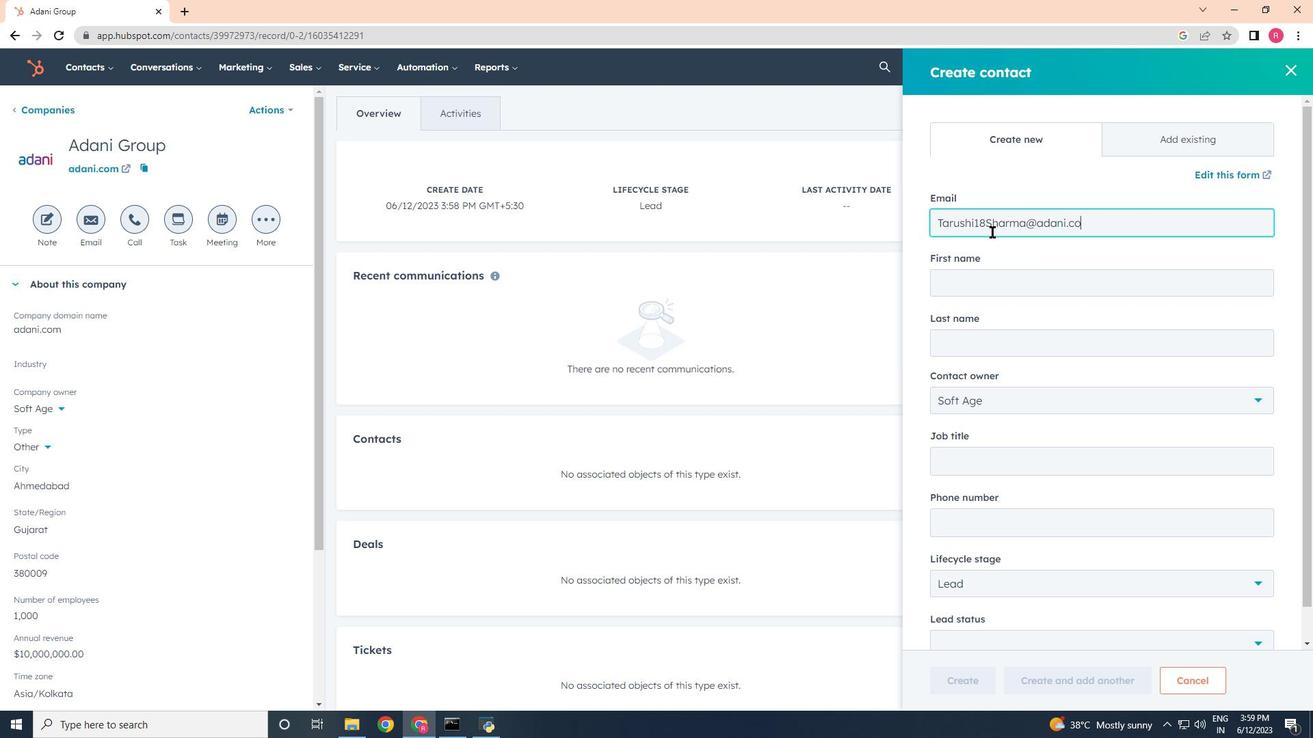 
Action: Mouse moved to (1015, 272)
Screenshot: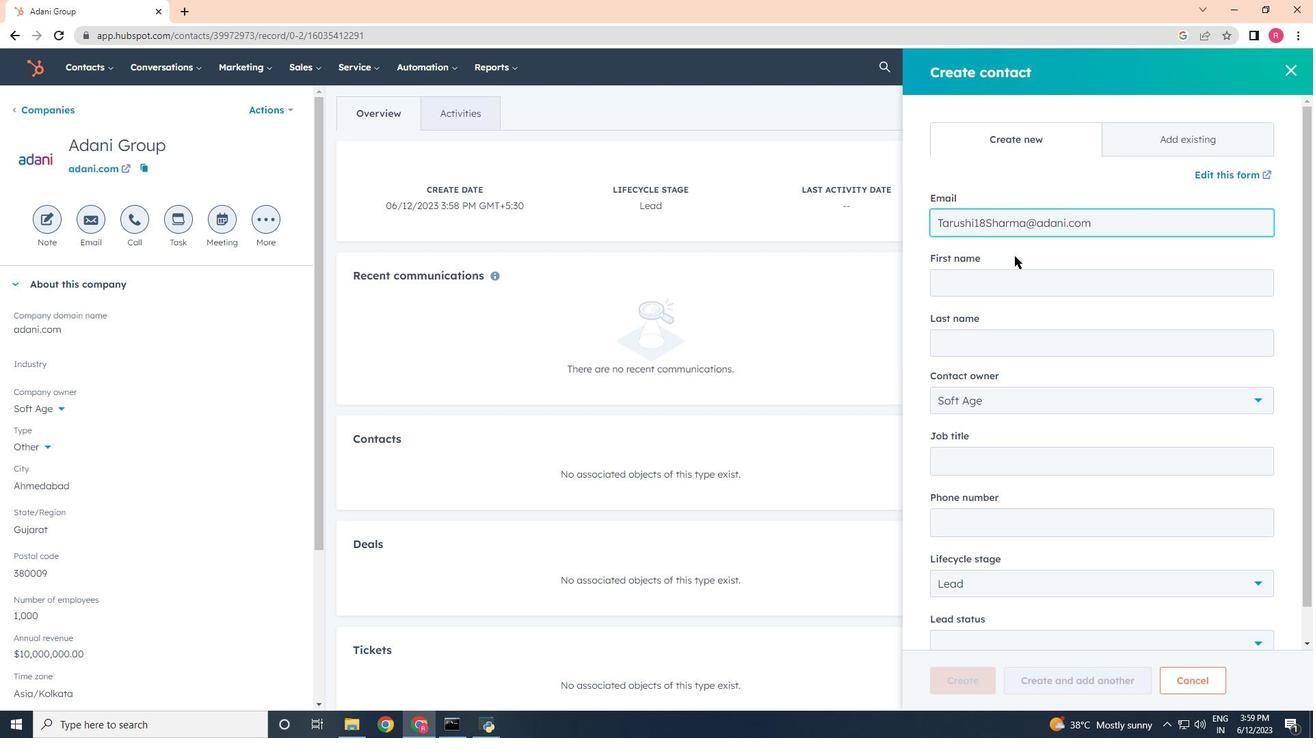 
Action: Mouse pressed left at (1015, 272)
Screenshot: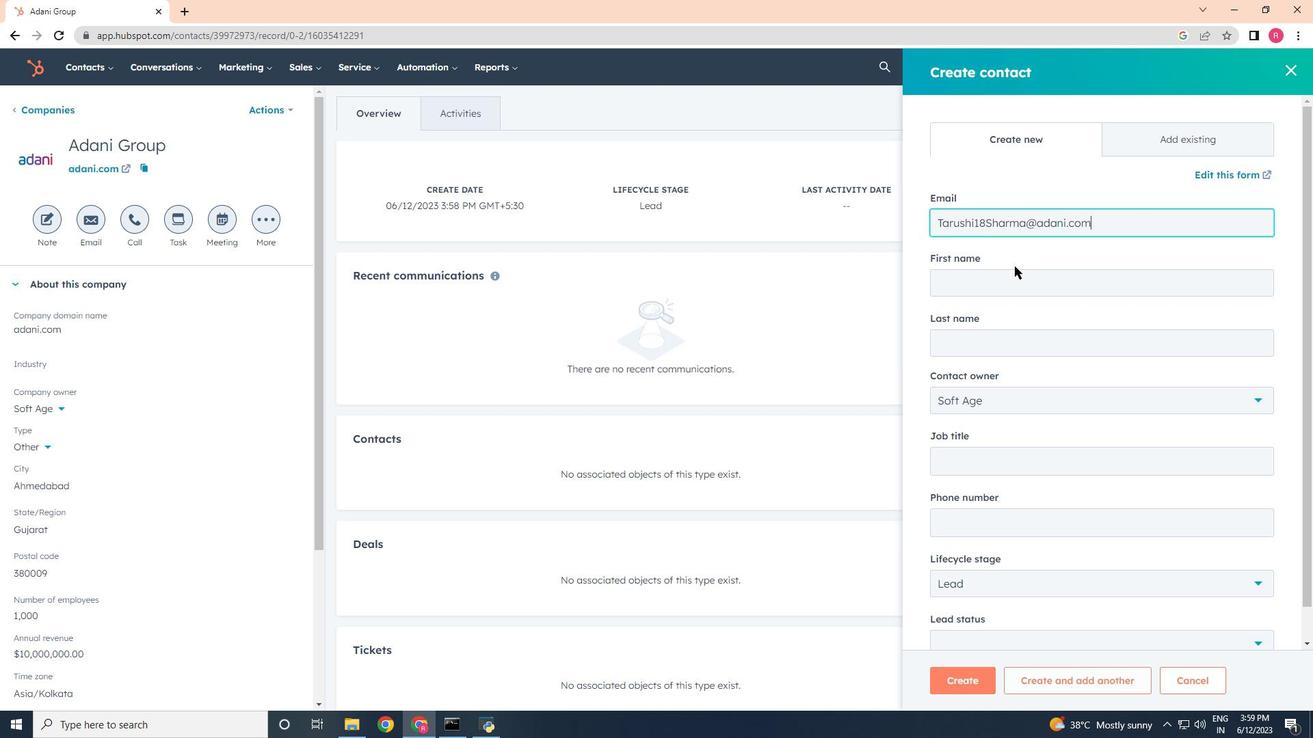 
Action: Mouse moved to (1016, 273)
Screenshot: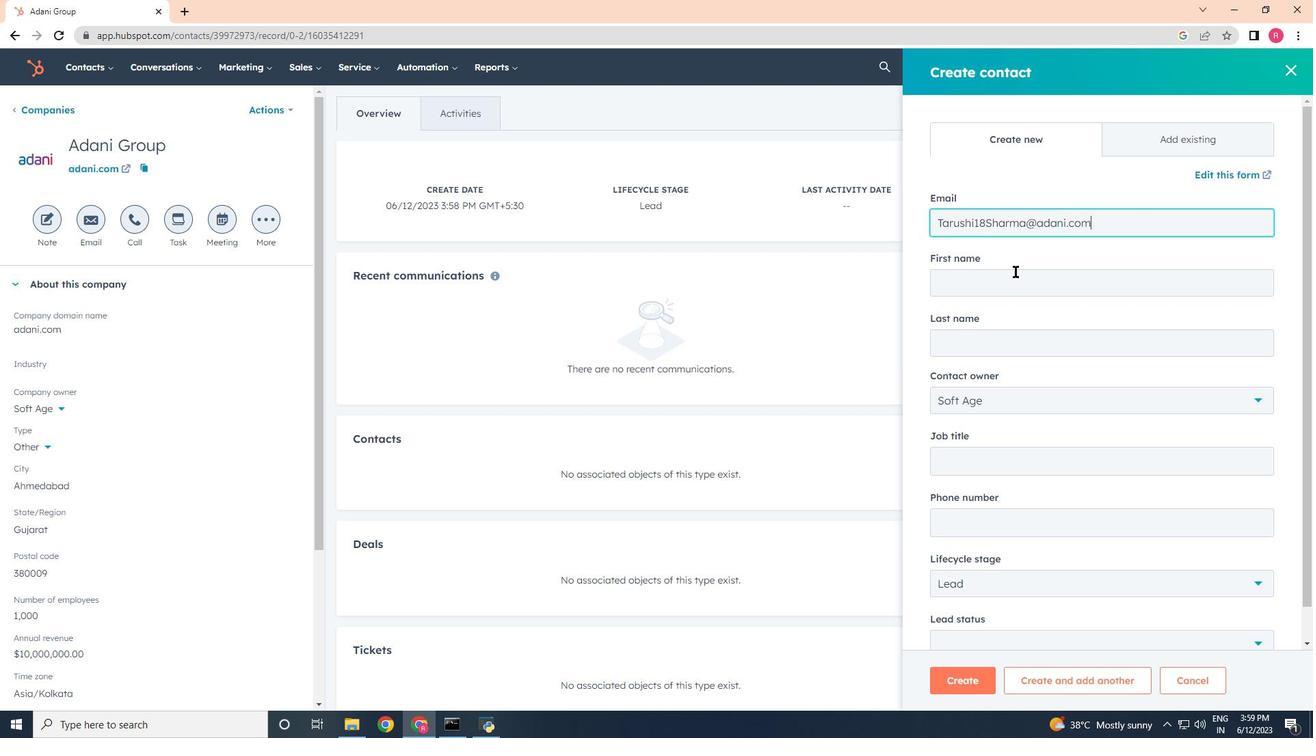 
Action: Key pressed <Key.shift>Tr<Key.backspace>arushi
Screenshot: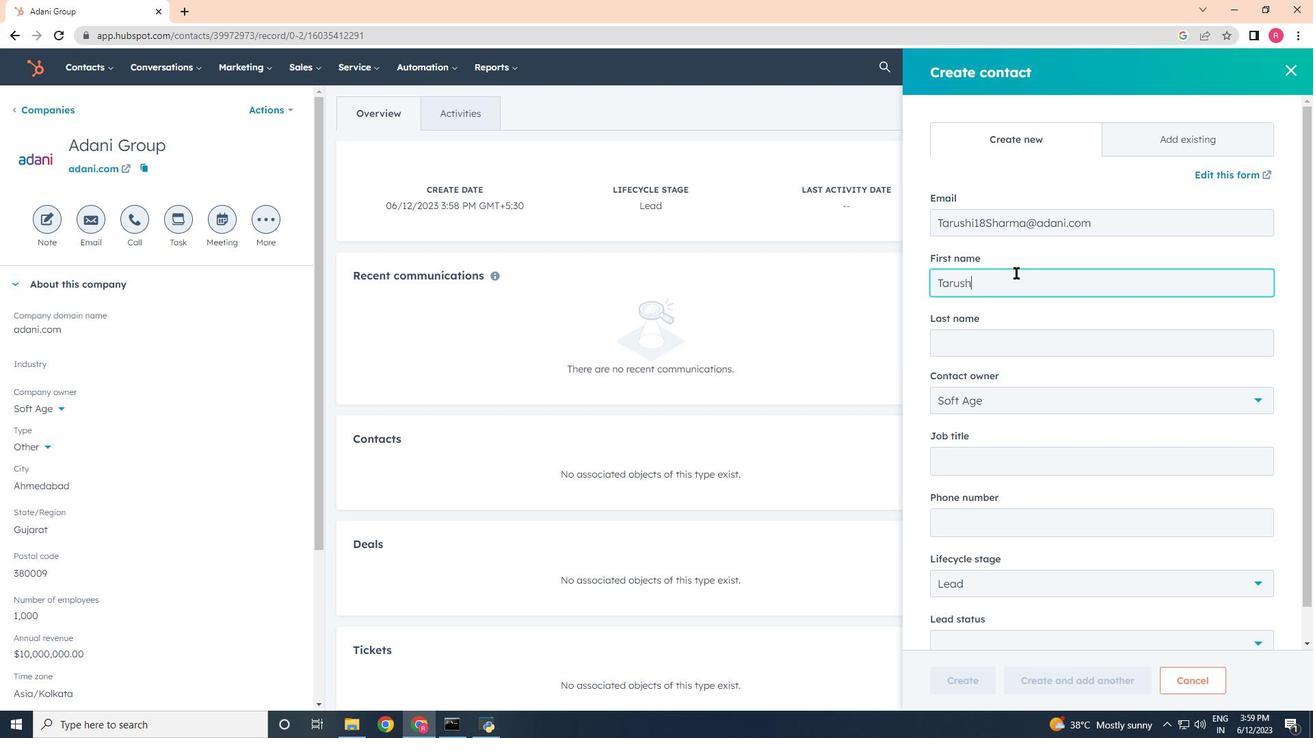 
Action: Mouse moved to (976, 338)
Screenshot: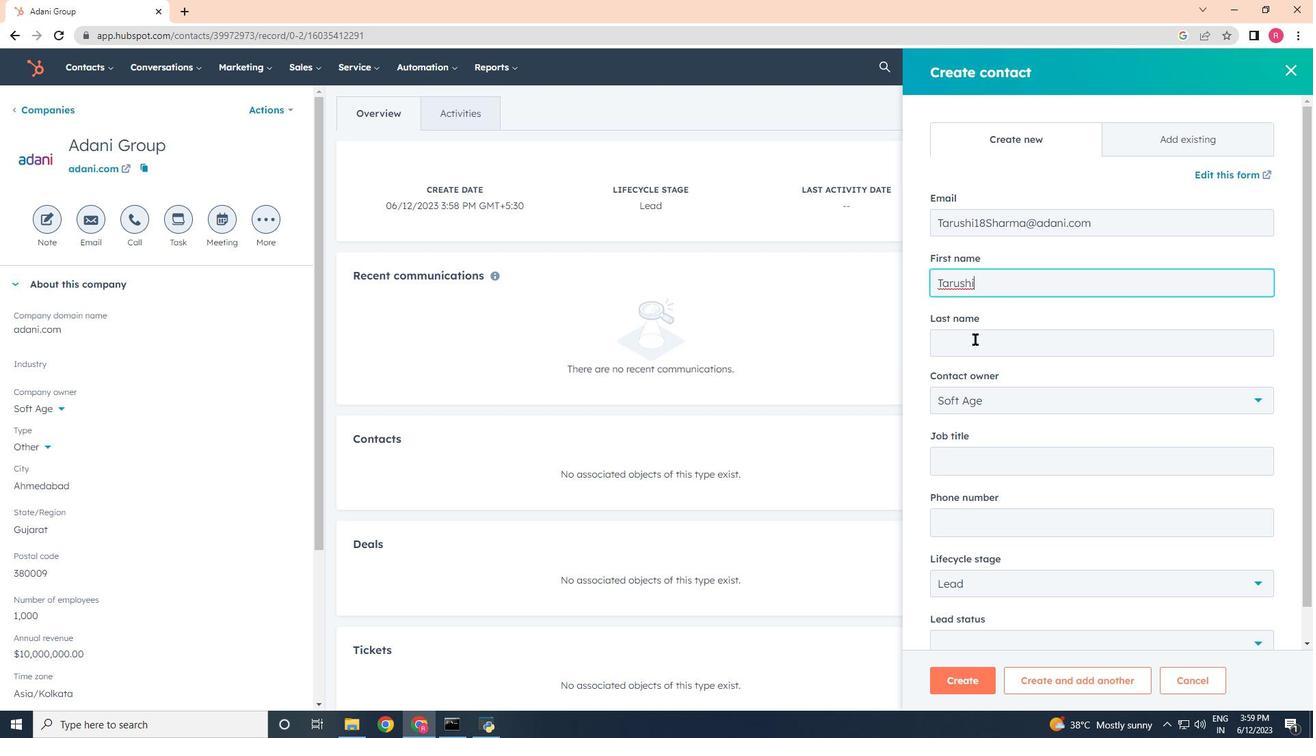 
Action: Mouse pressed left at (976, 338)
Screenshot: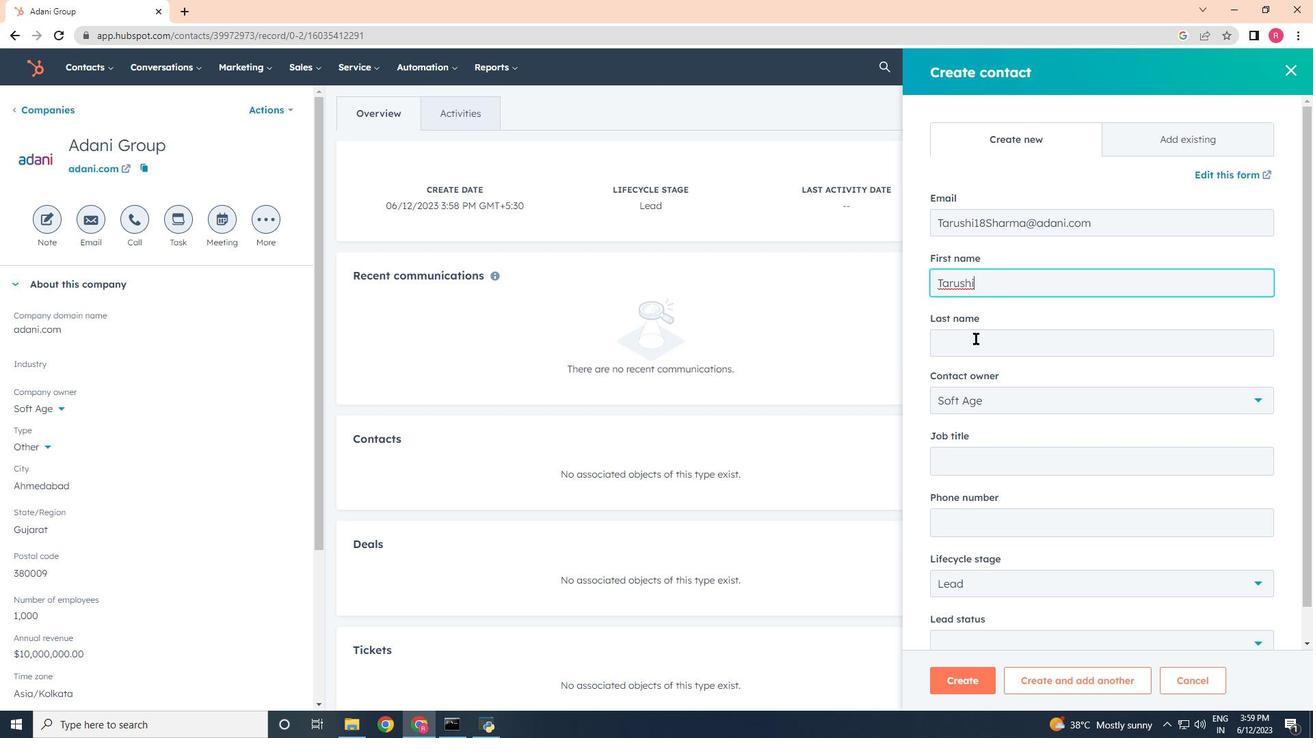
Action: Mouse moved to (976, 337)
Screenshot: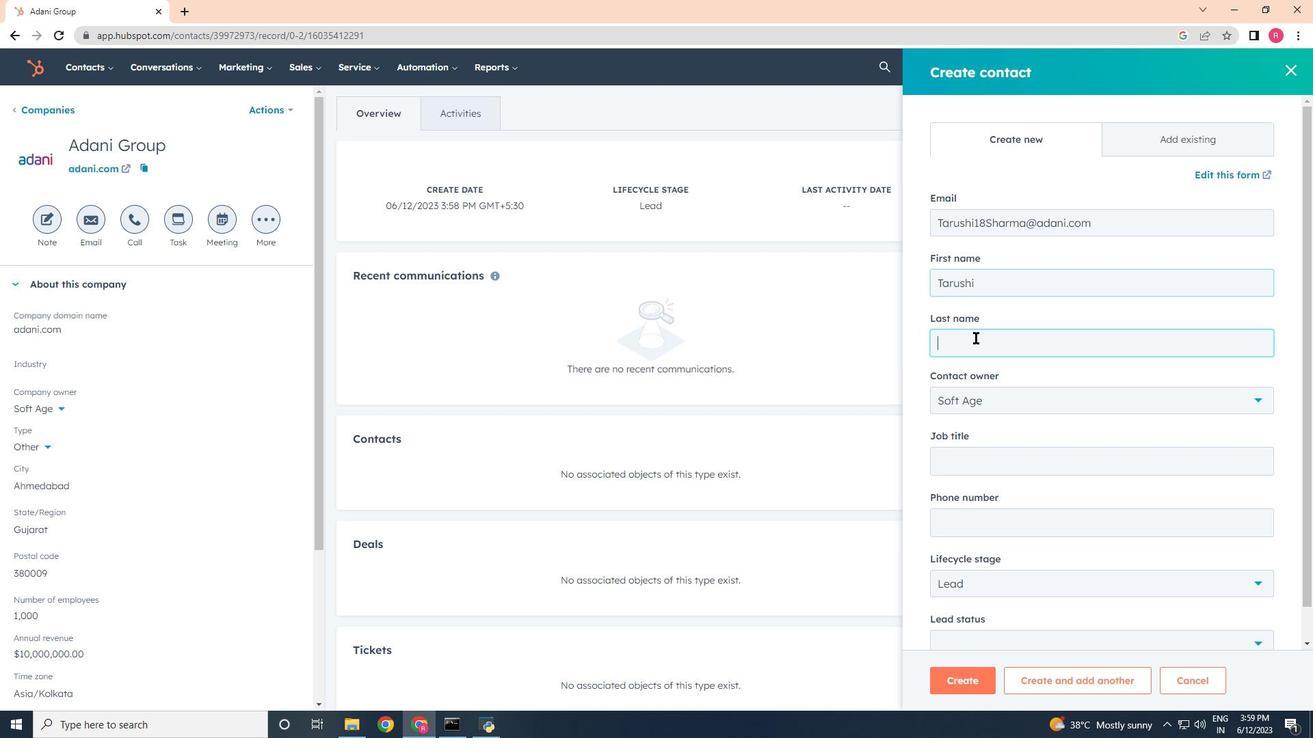 
Action: Key pressed <Key.shift>Sharma<Key.tab><Key.tab><Key.shift>IT<Key.space><Key.shift>Security<Key.space><Key.shift>Specialist
Screenshot: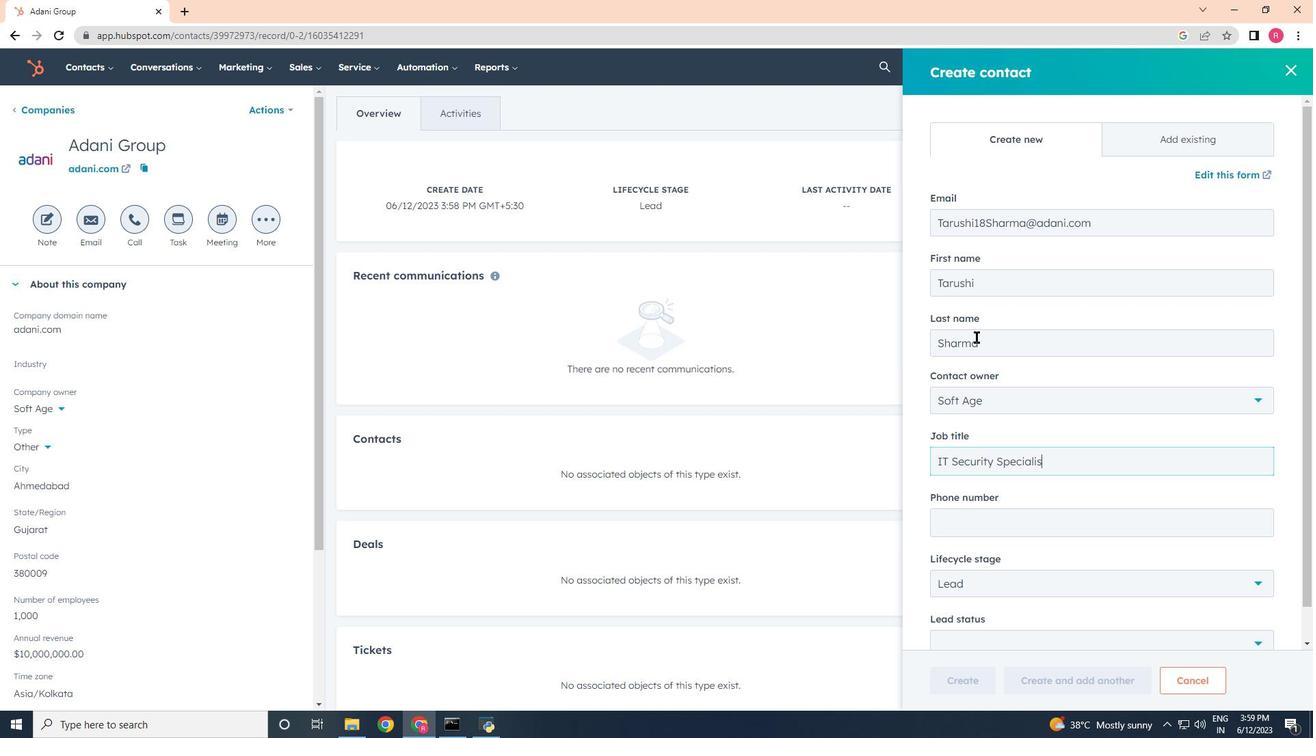 
Action: Mouse moved to (1000, 528)
Screenshot: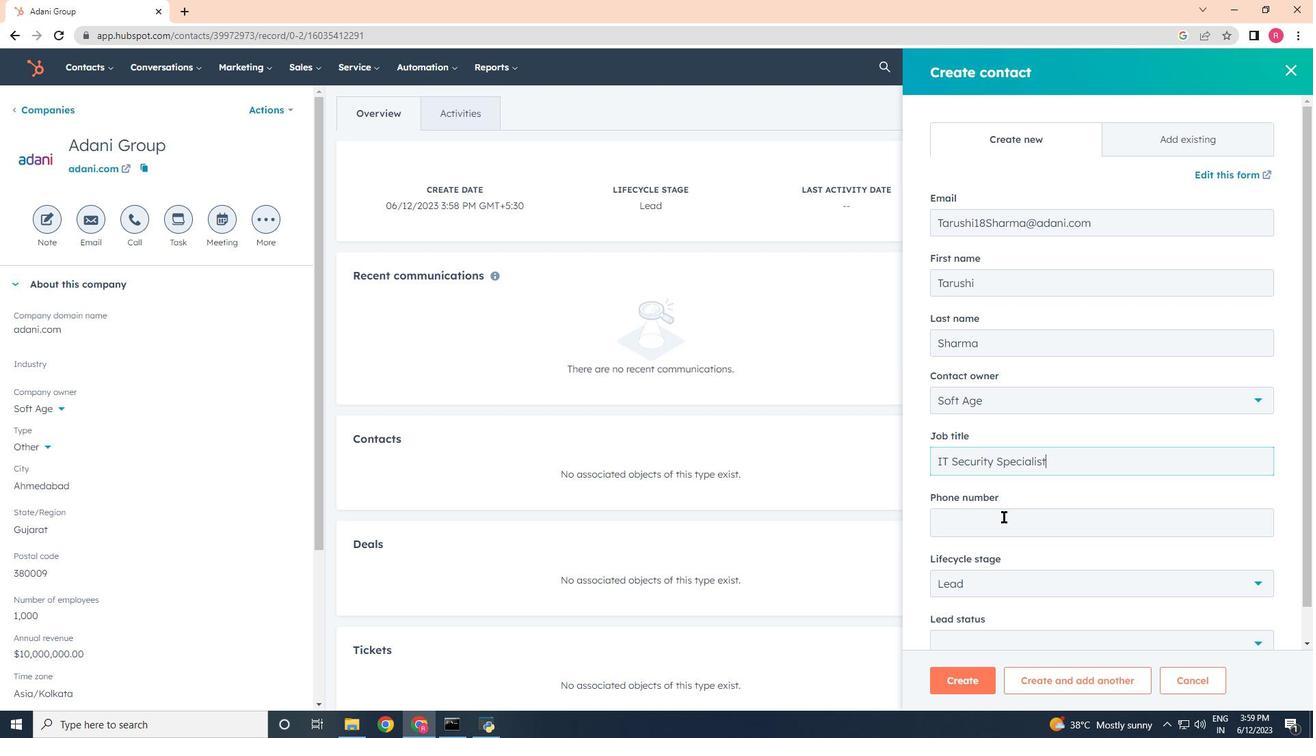 
Action: Mouse pressed left at (1000, 528)
Screenshot: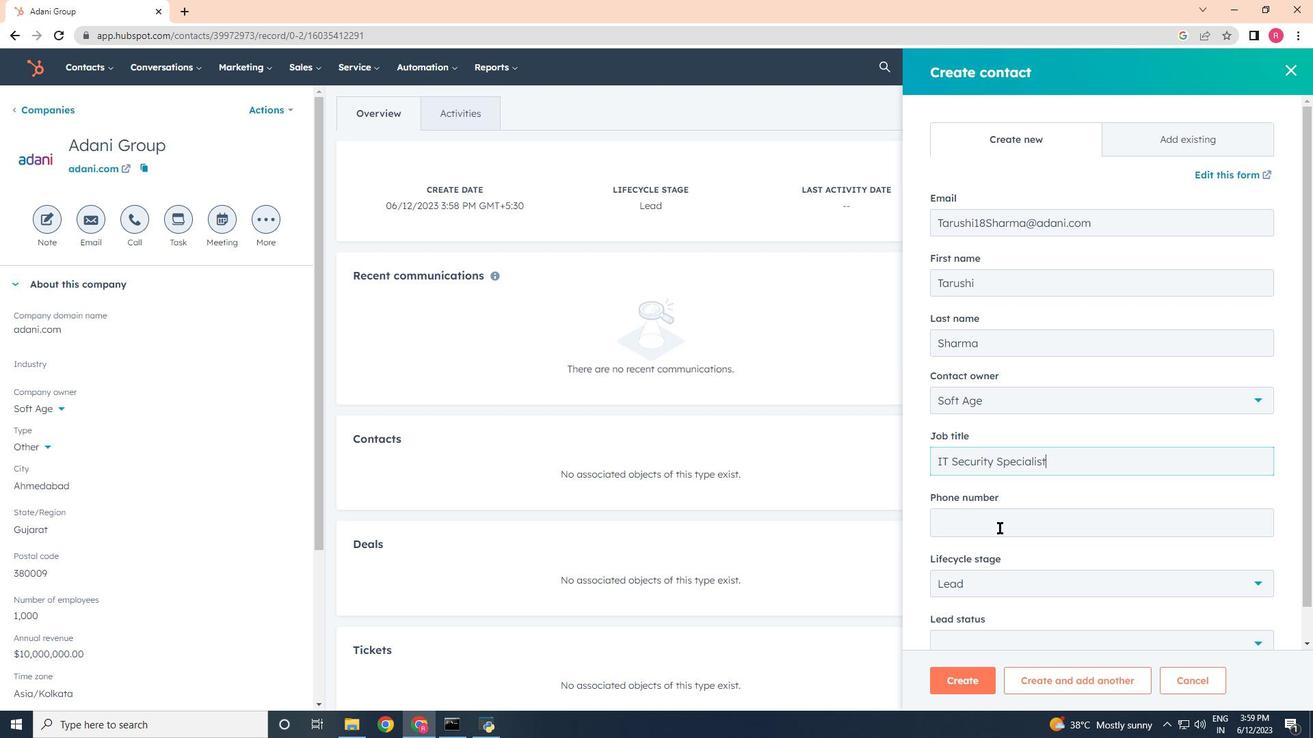 
Action: Key pressed 8015557892
Screenshot: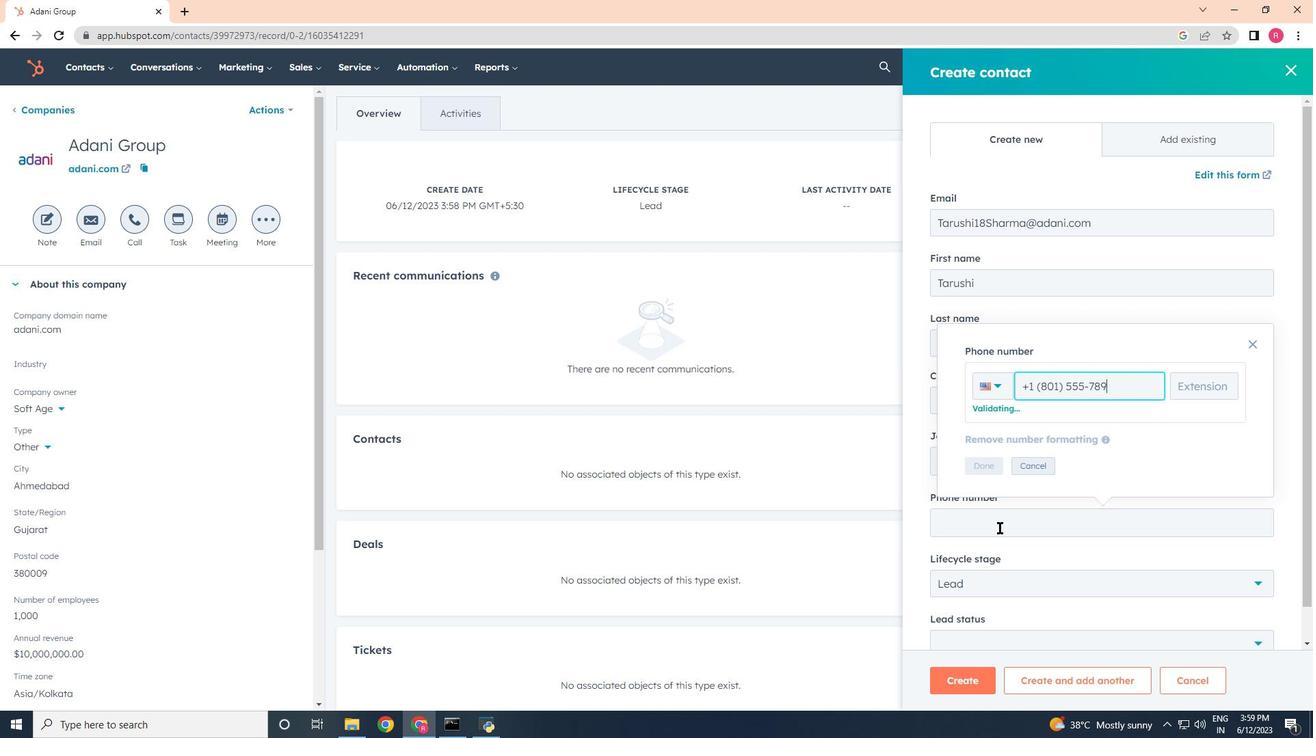 
Action: Mouse moved to (980, 466)
Screenshot: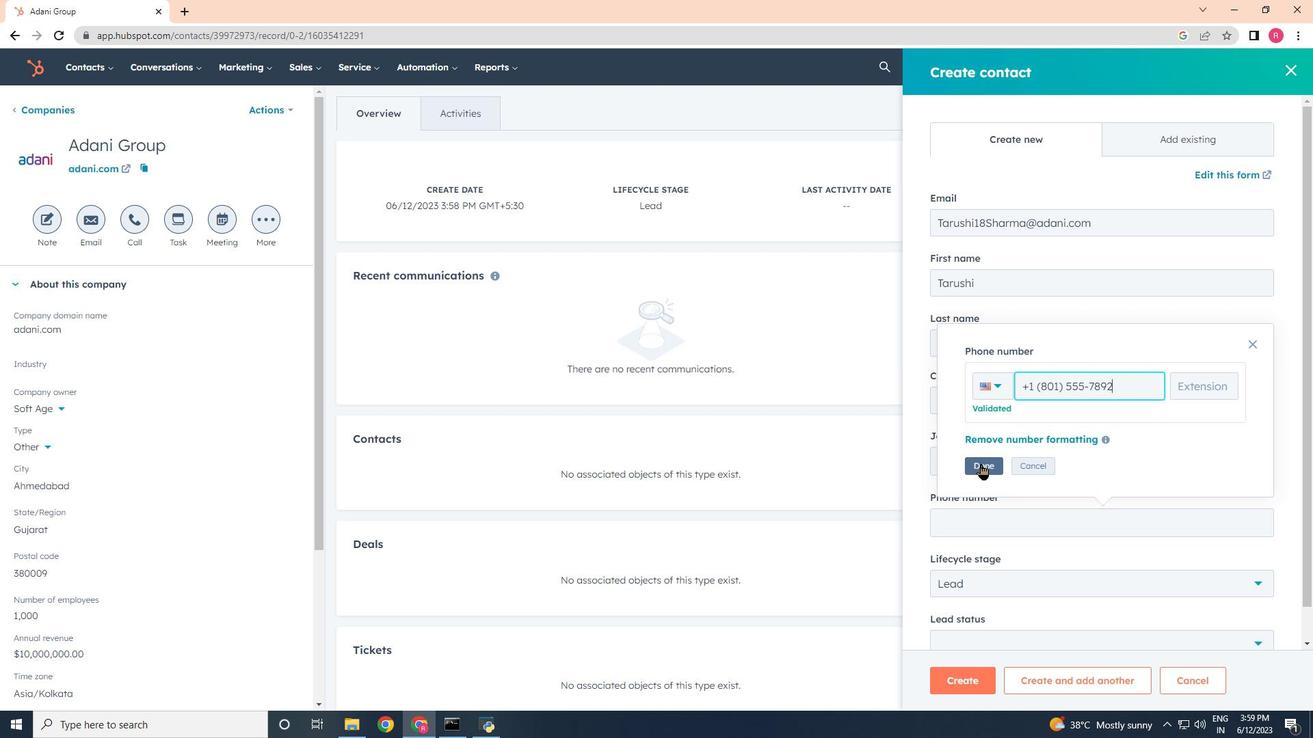
Action: Mouse pressed left at (980, 466)
Screenshot: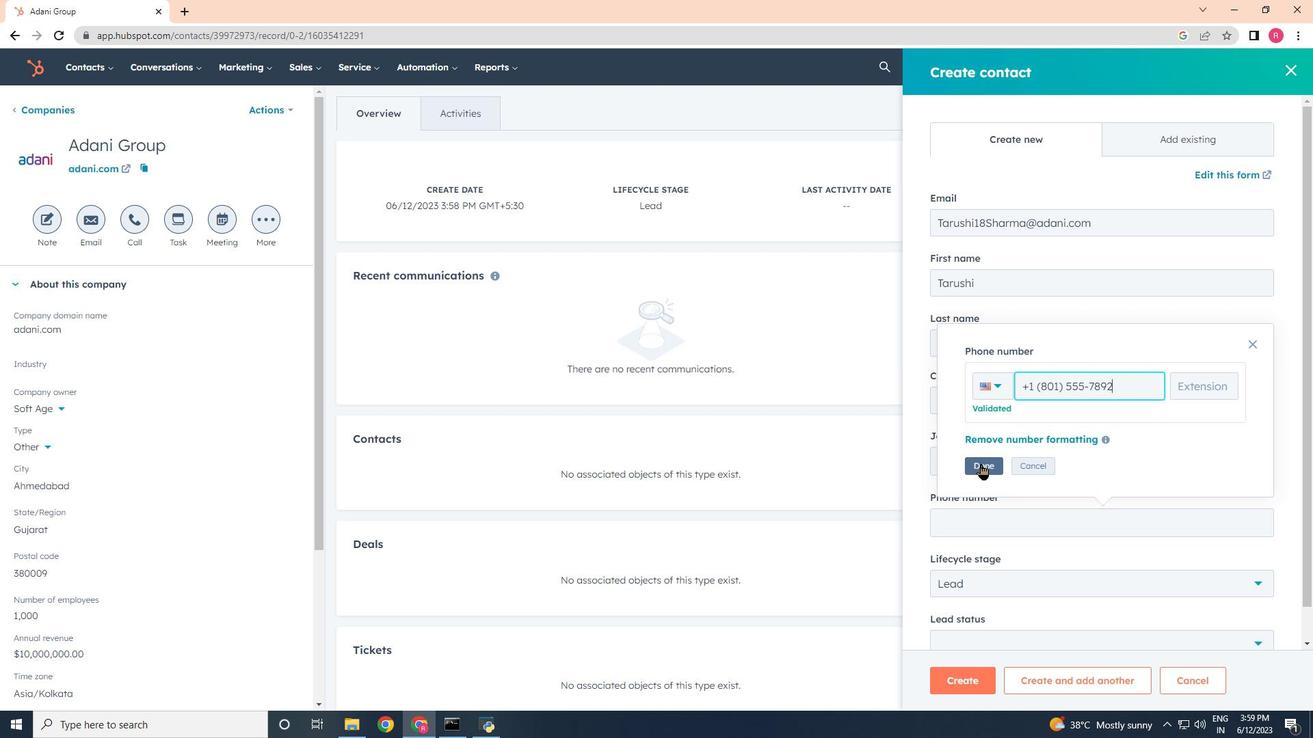 
Action: Mouse moved to (983, 548)
Screenshot: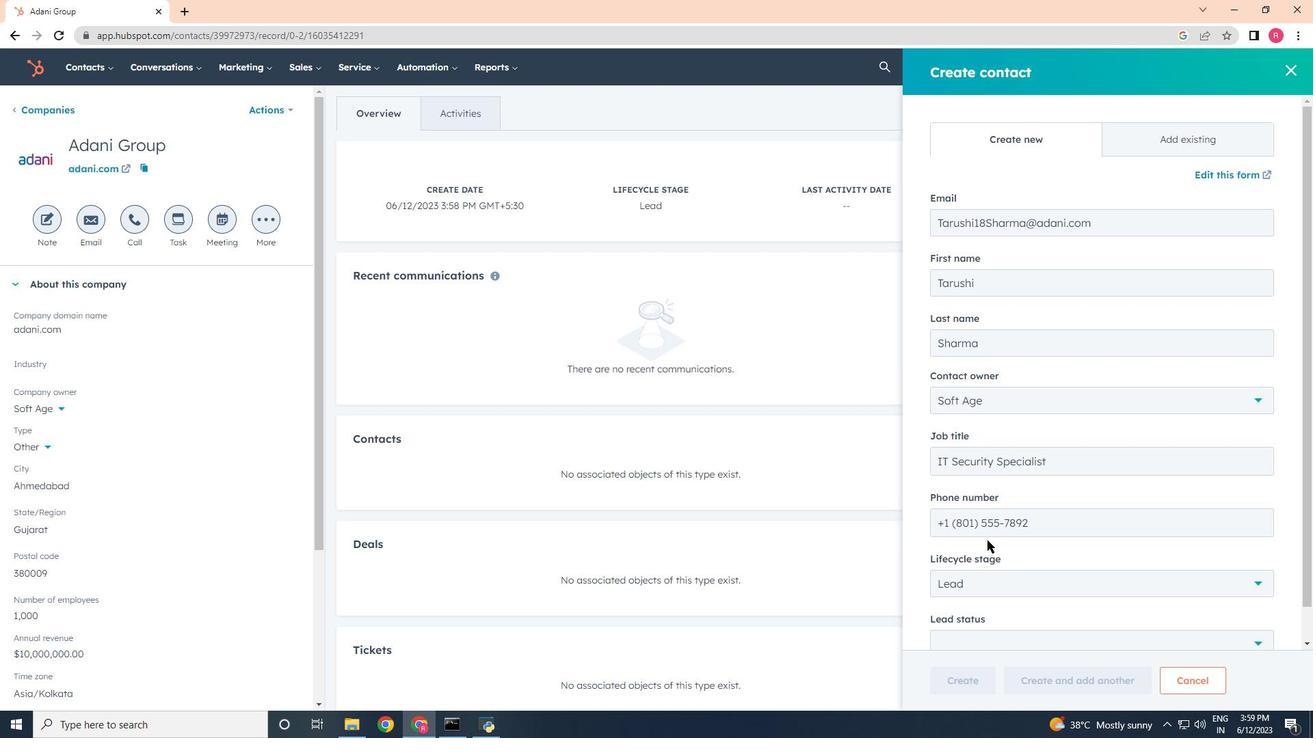 
Action: Mouse scrolled (983, 547) with delta (0, 0)
Screenshot: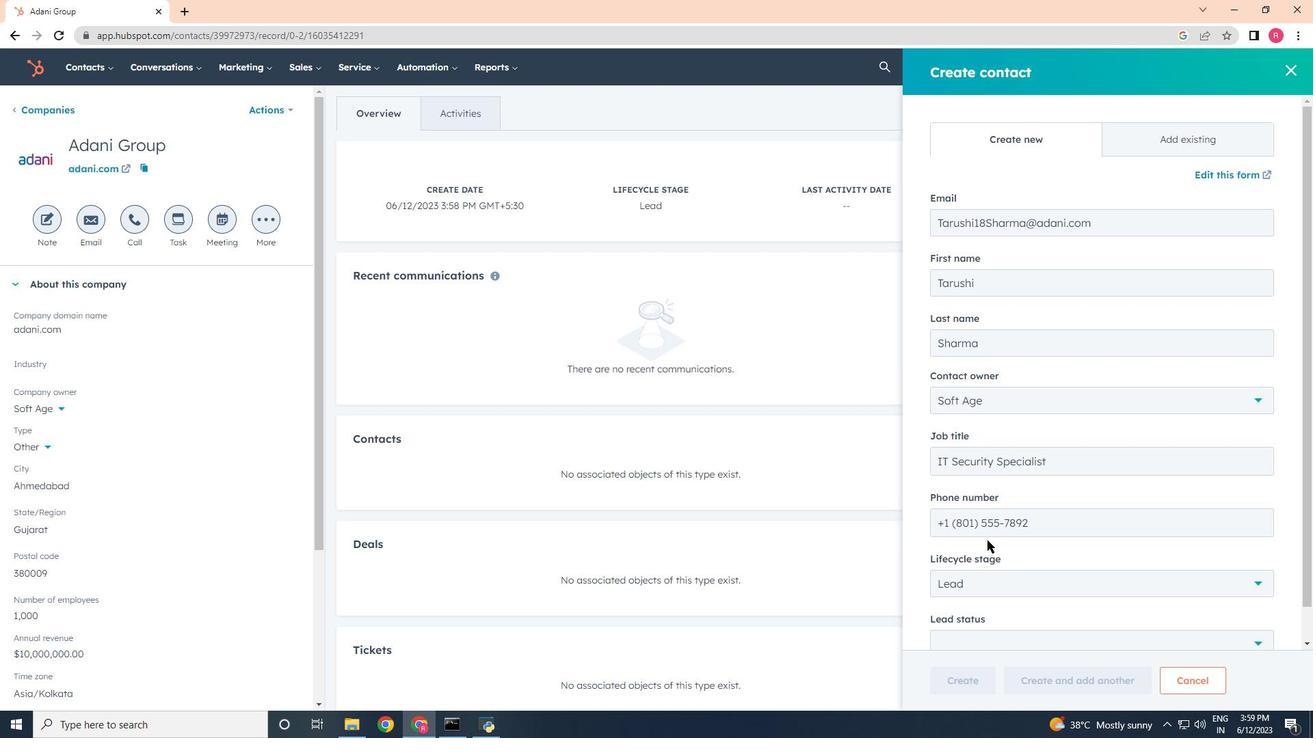 
Action: Mouse moved to (983, 549)
Screenshot: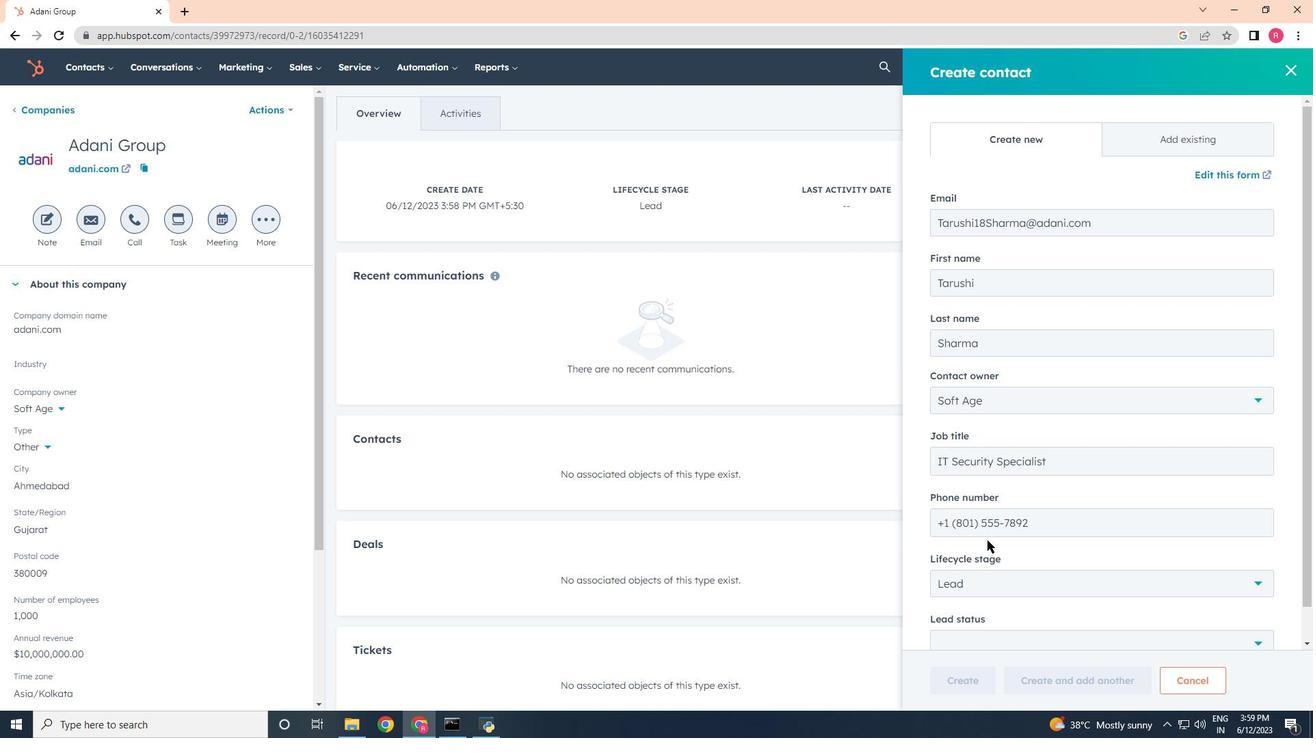 
Action: Mouse scrolled (983, 548) with delta (0, 0)
Screenshot: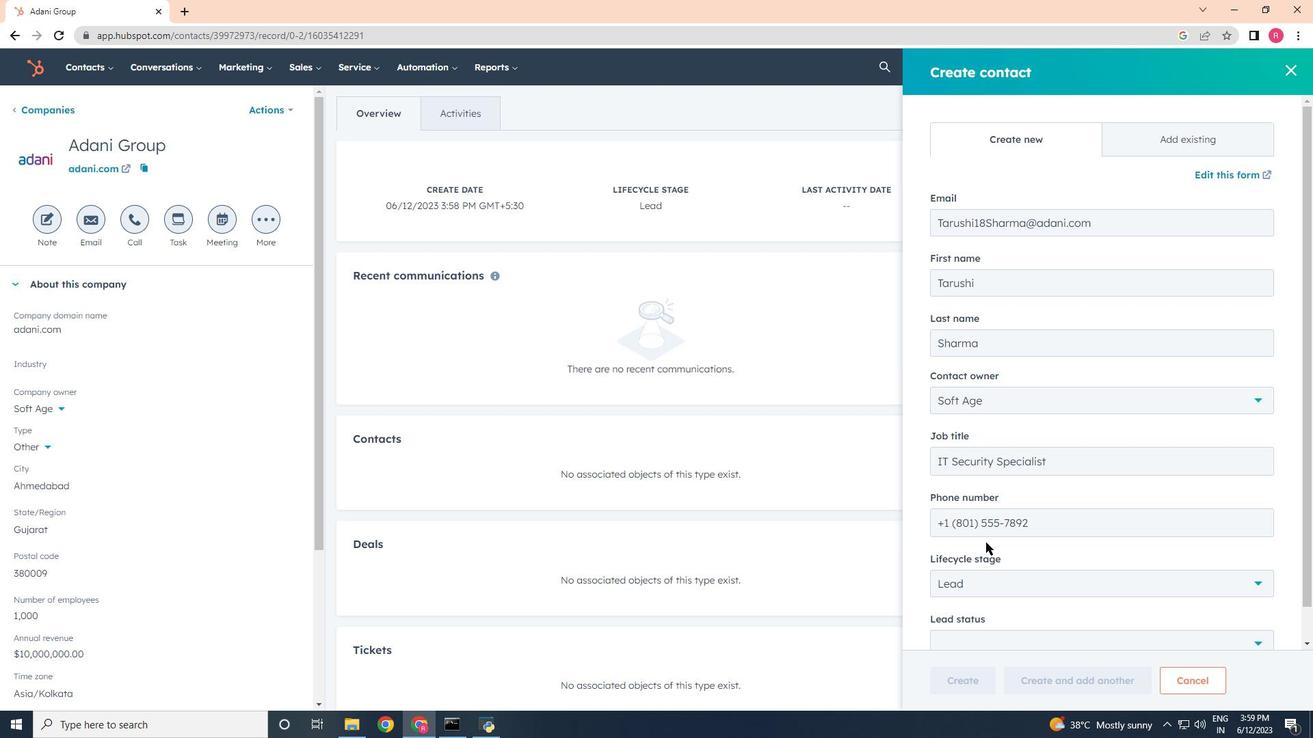 
Action: Mouse moved to (981, 551)
Screenshot: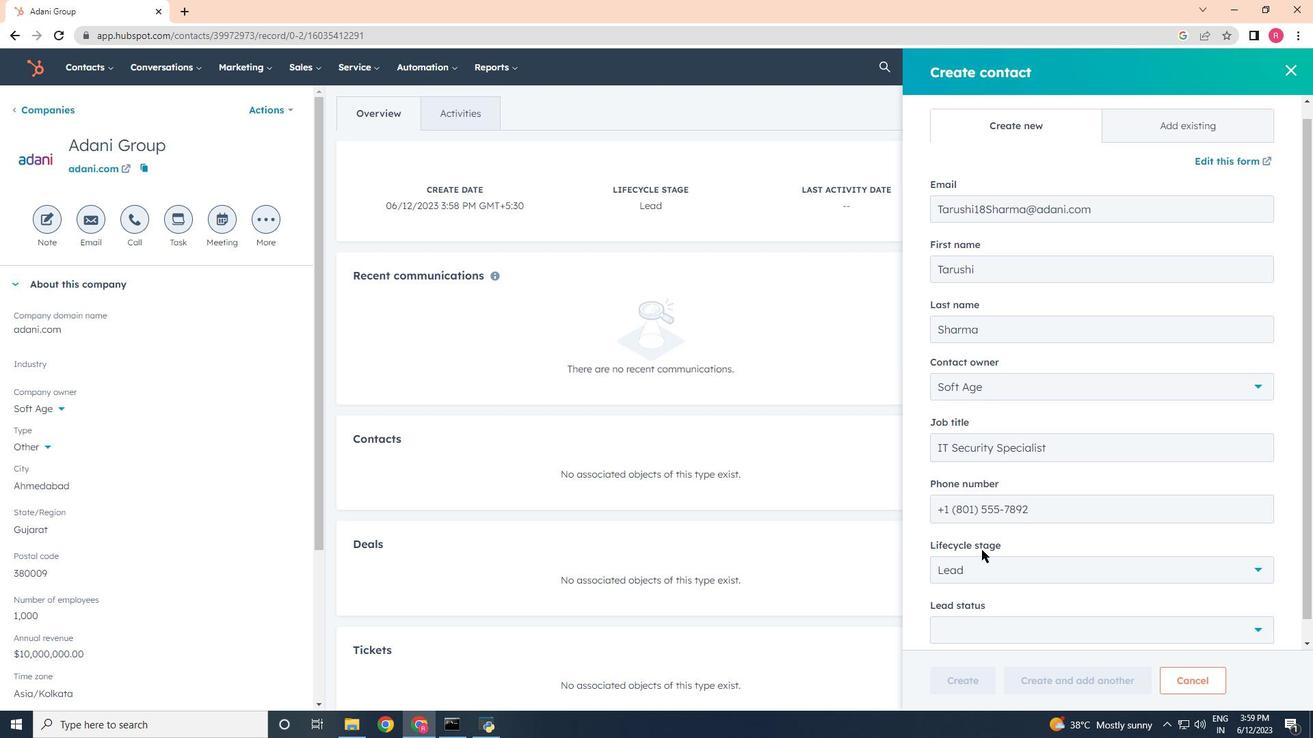 
Action: Mouse scrolled (981, 550) with delta (0, 0)
Screenshot: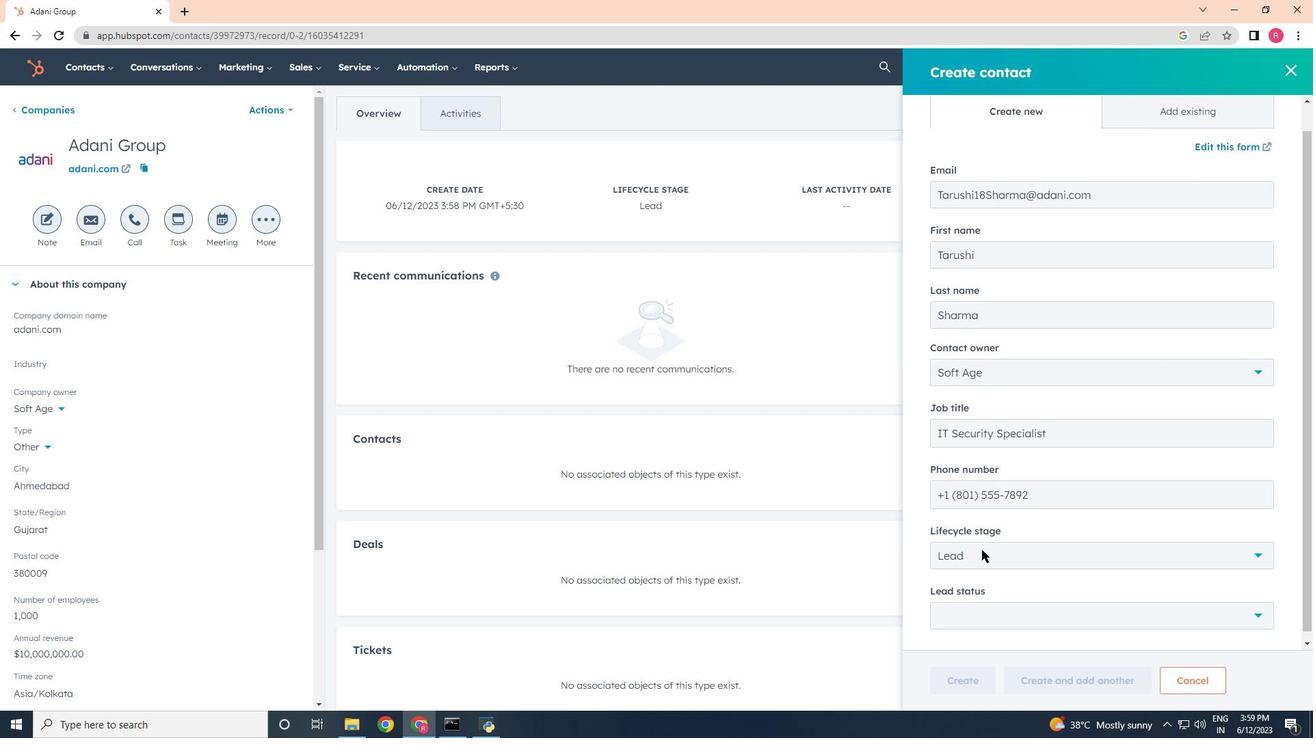 
Action: Mouse moved to (979, 547)
Screenshot: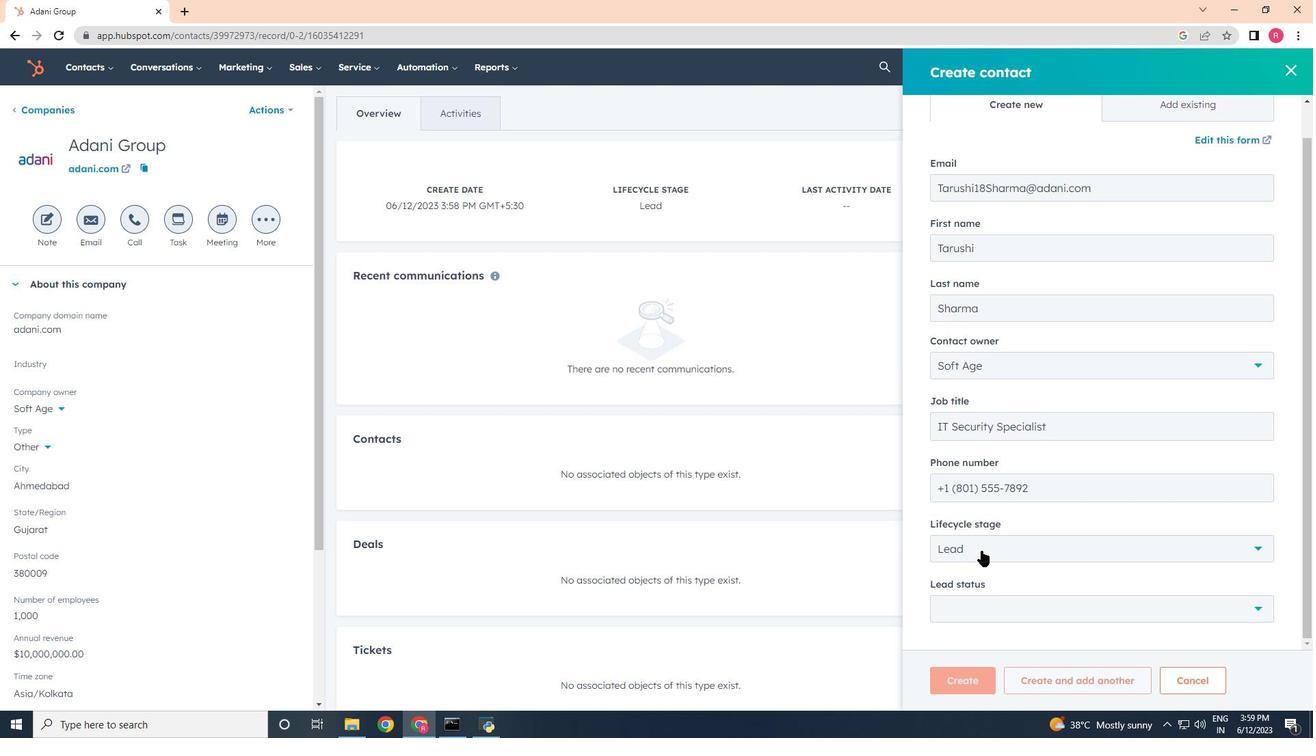 
Action: Mouse pressed left at (979, 547)
Screenshot: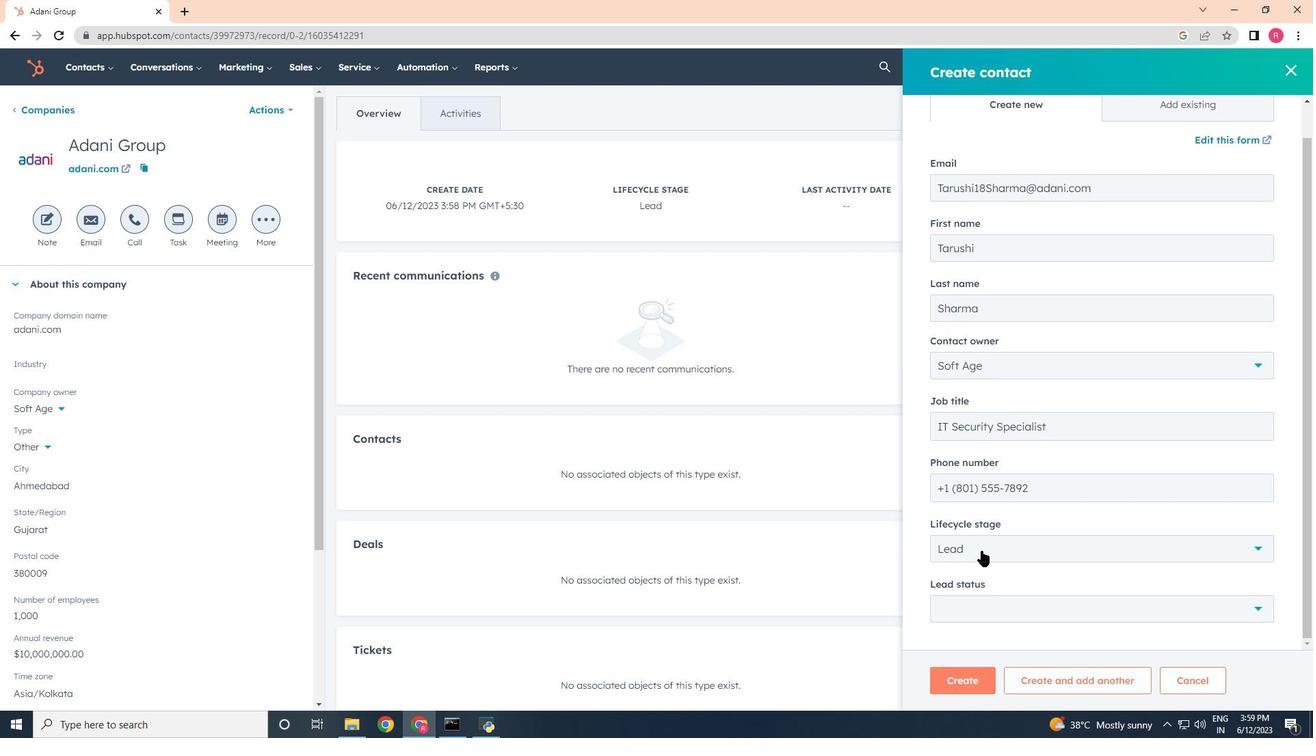 
Action: Mouse moved to (964, 431)
Screenshot: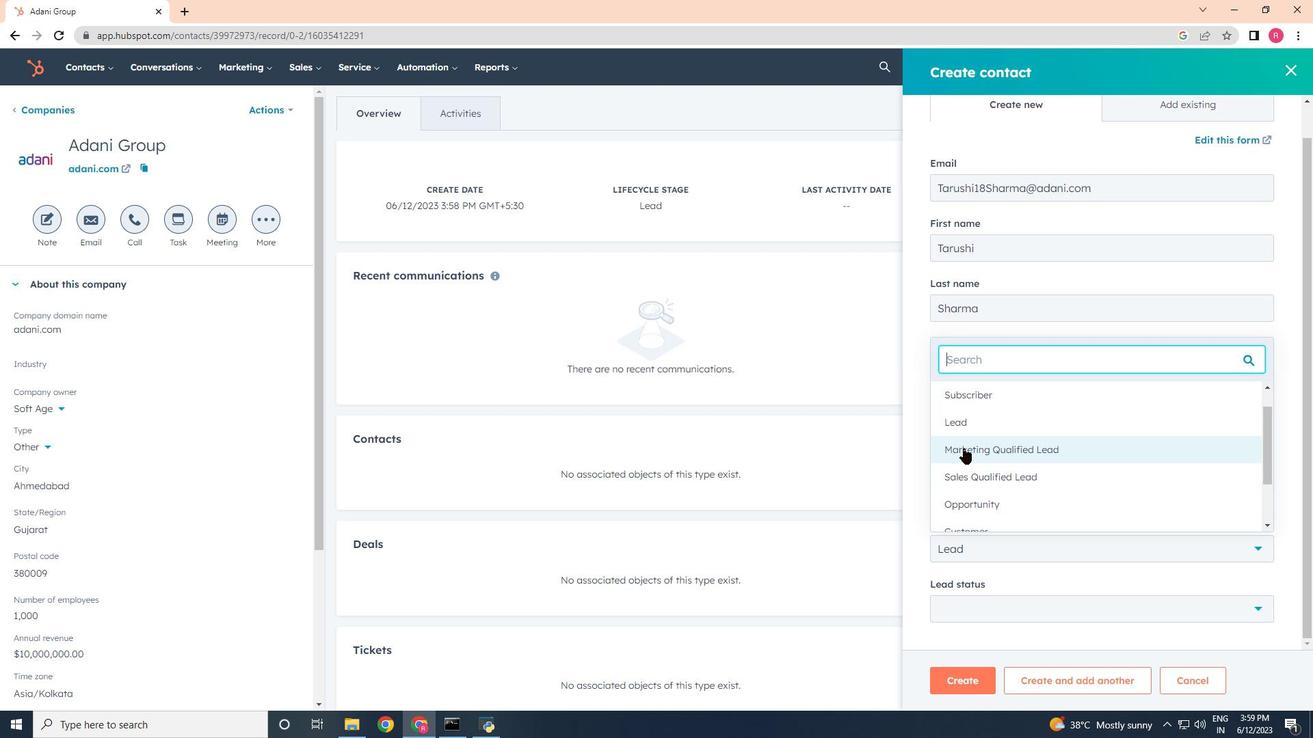 
Action: Mouse pressed left at (964, 431)
Screenshot: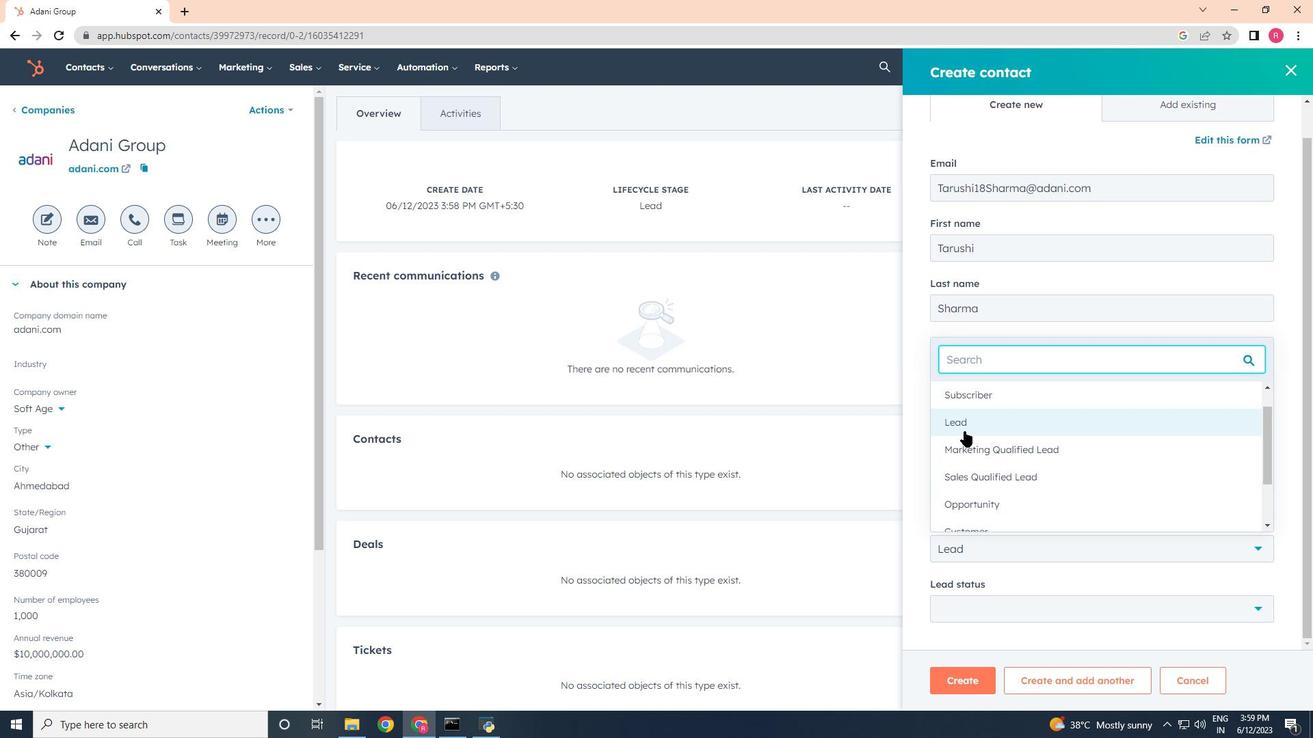 
Action: Mouse moved to (963, 613)
Screenshot: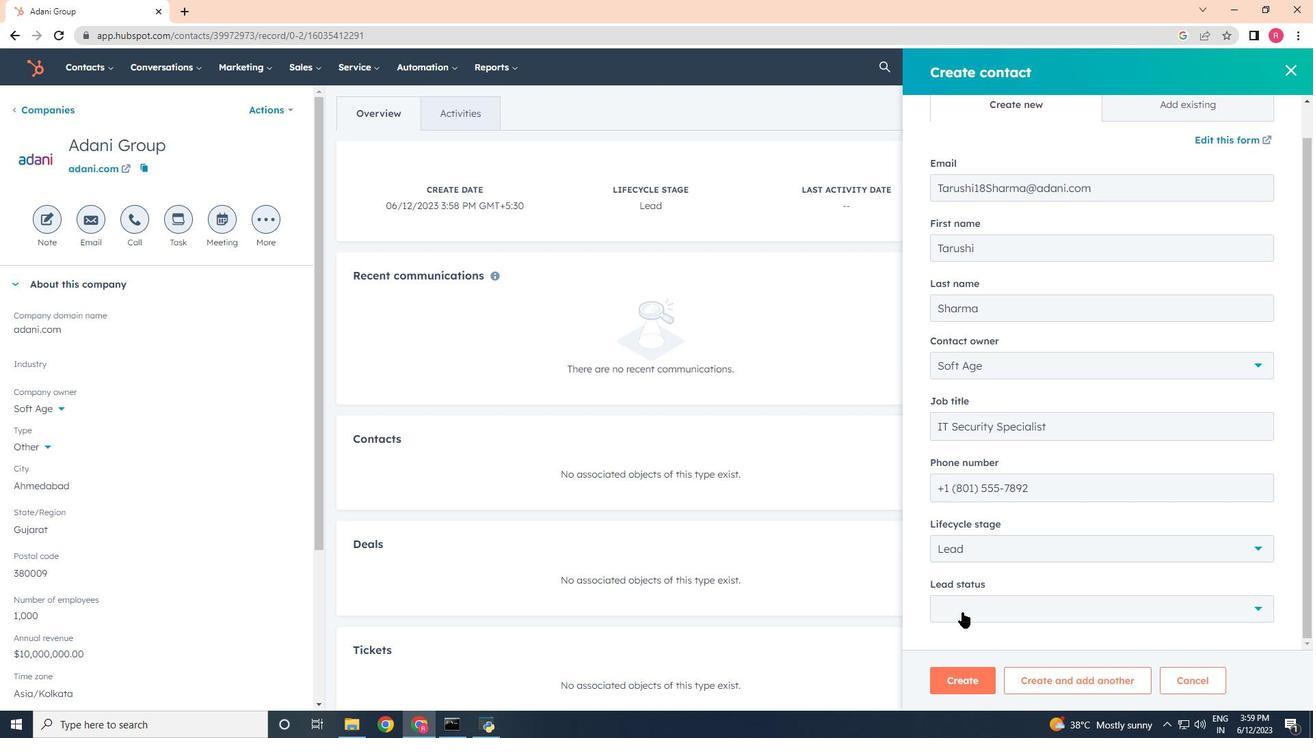 
Action: Mouse pressed left at (963, 613)
Screenshot: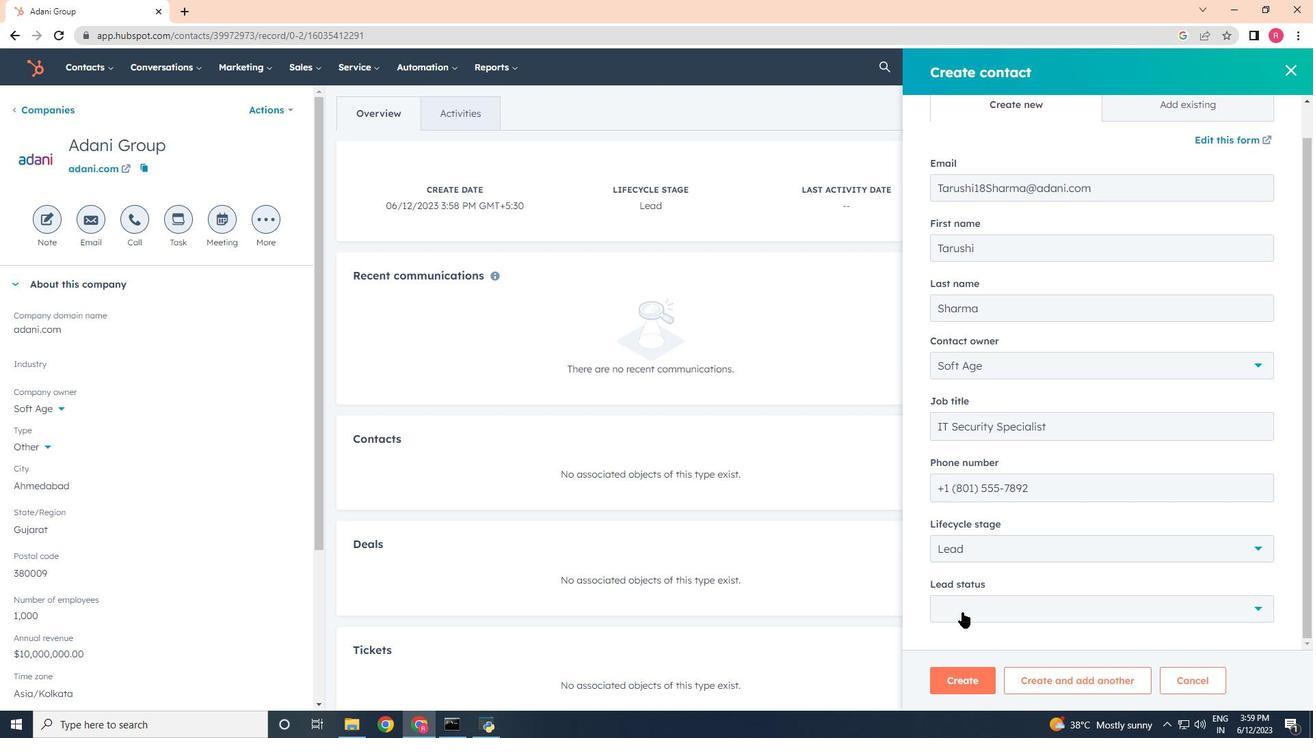 
Action: Mouse moved to (954, 515)
Screenshot: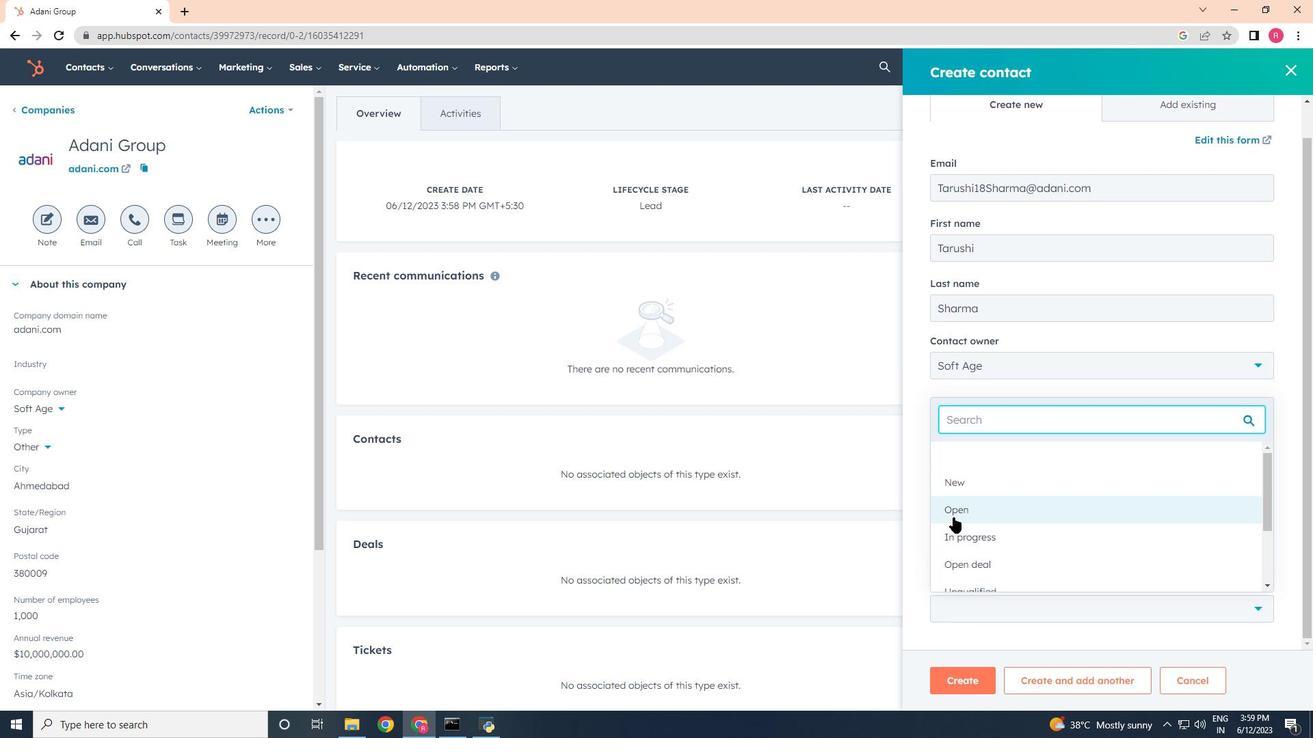 
Action: Mouse pressed left at (954, 515)
Screenshot: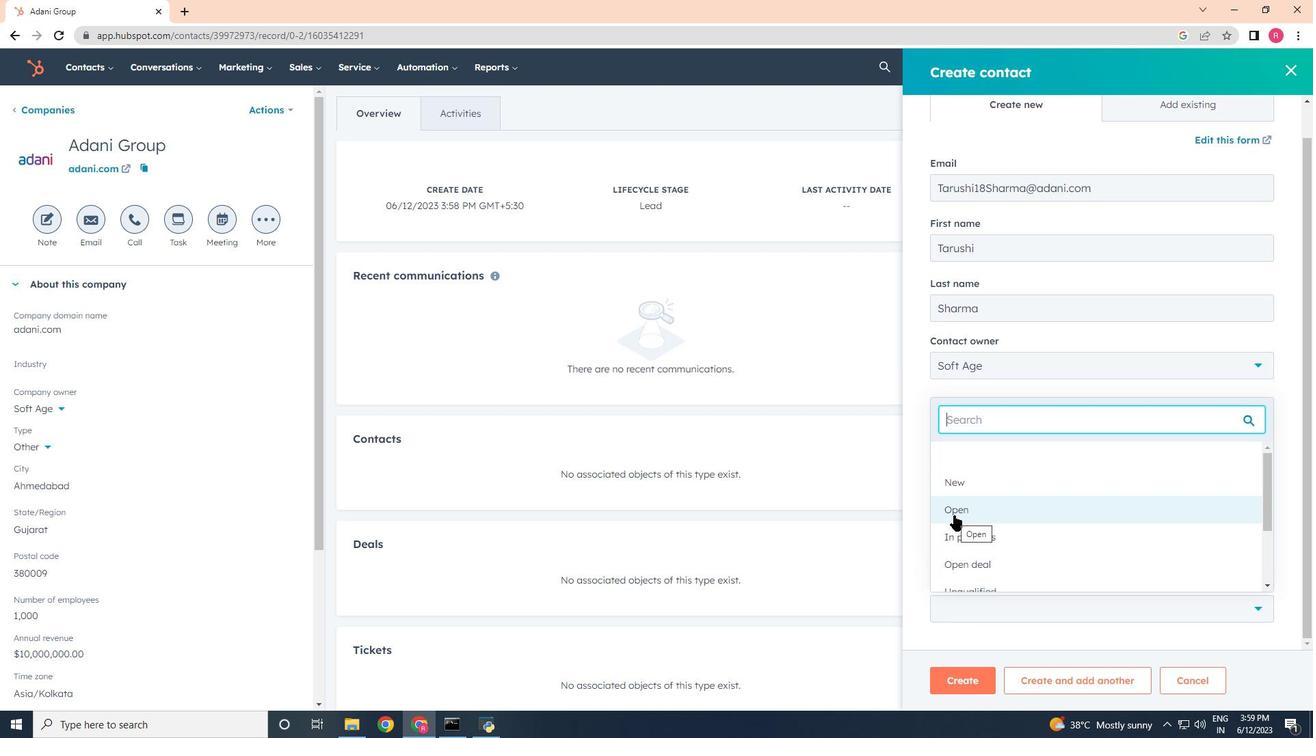 
Action: Mouse moved to (972, 666)
Screenshot: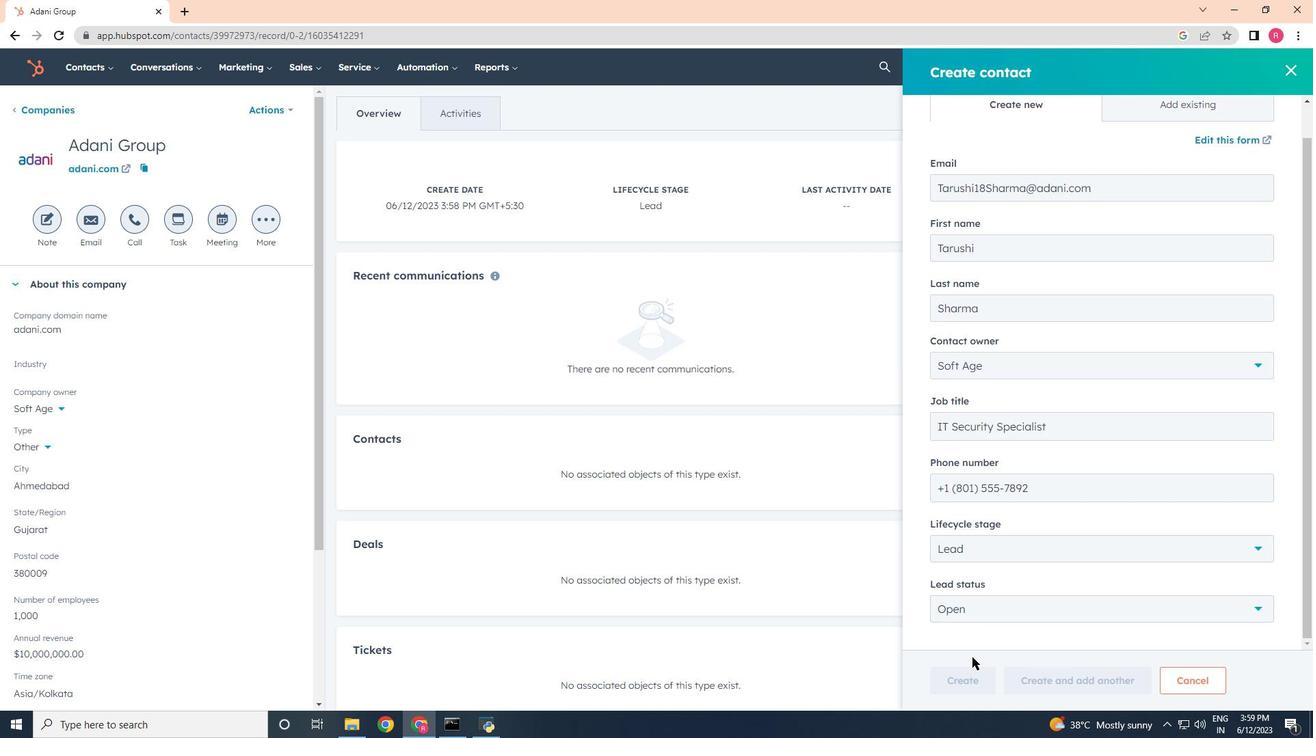 
Action: Mouse scrolled (972, 665) with delta (0, 0)
Screenshot: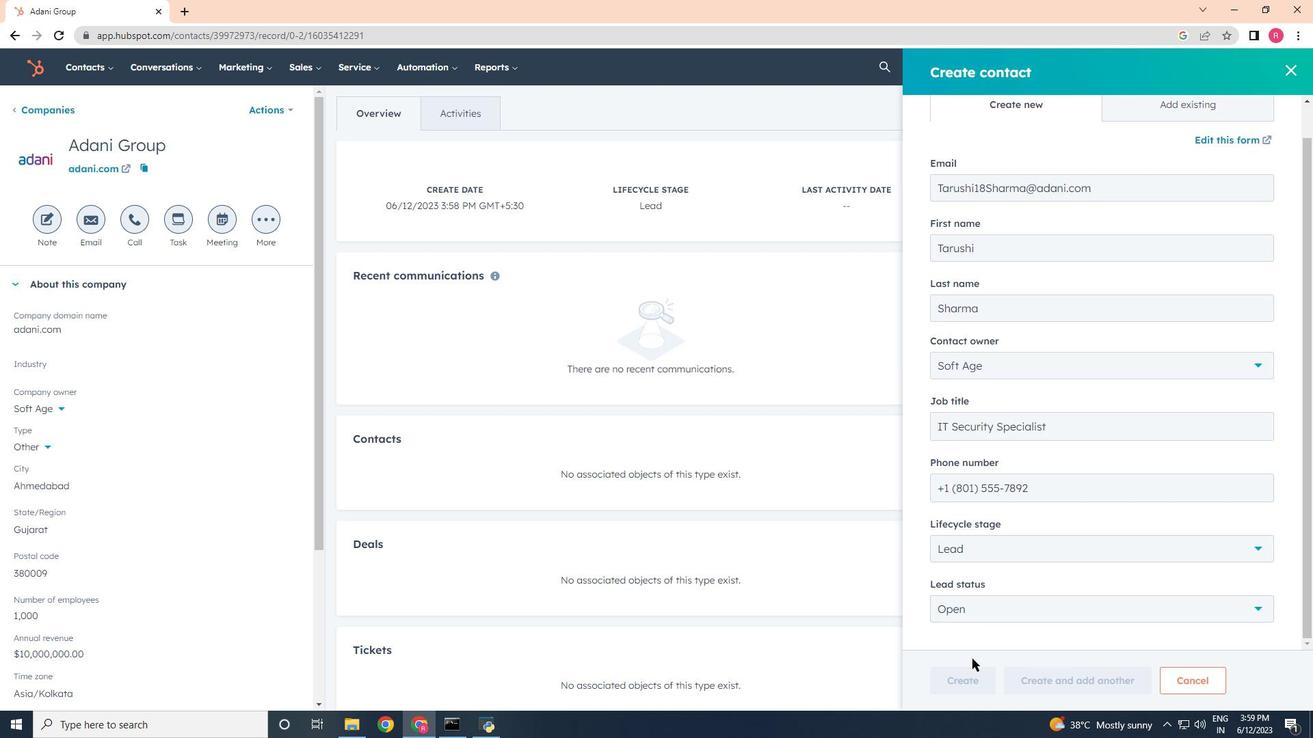 
Action: Mouse moved to (972, 667)
Screenshot: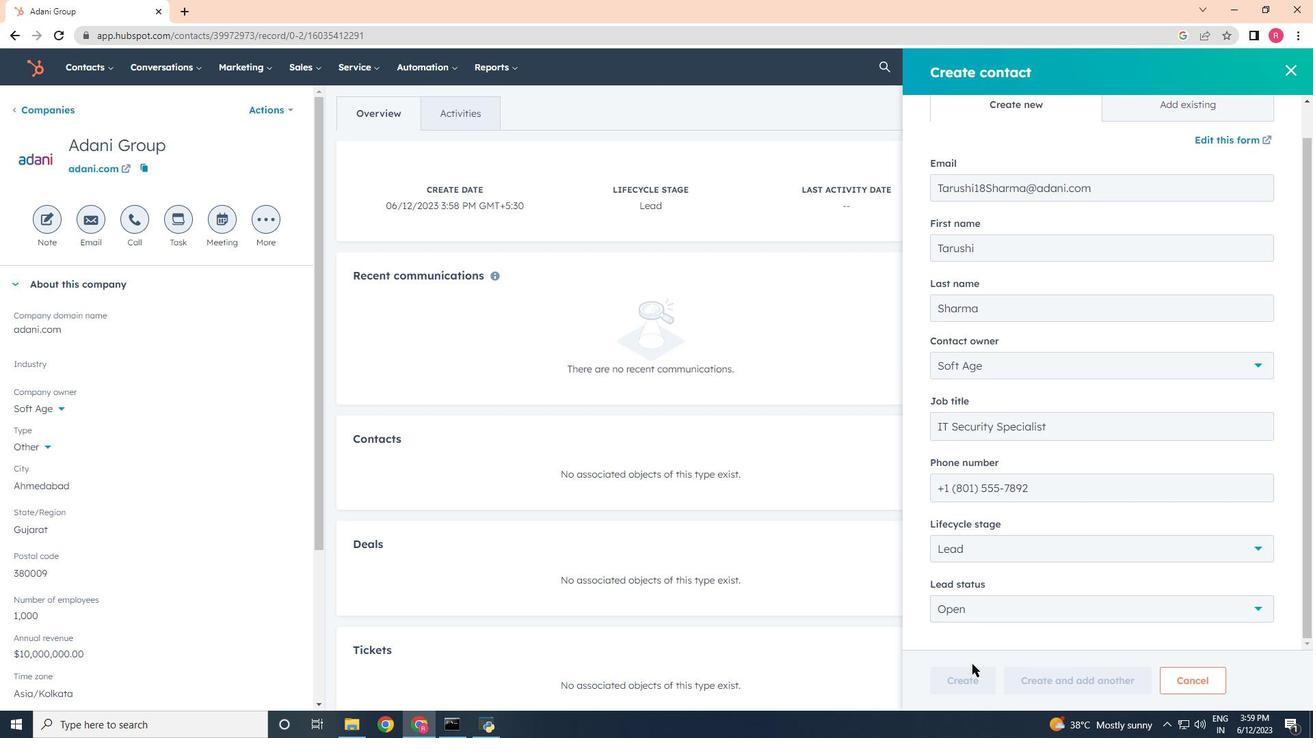 
Action: Mouse scrolled (972, 666) with delta (0, 0)
Screenshot: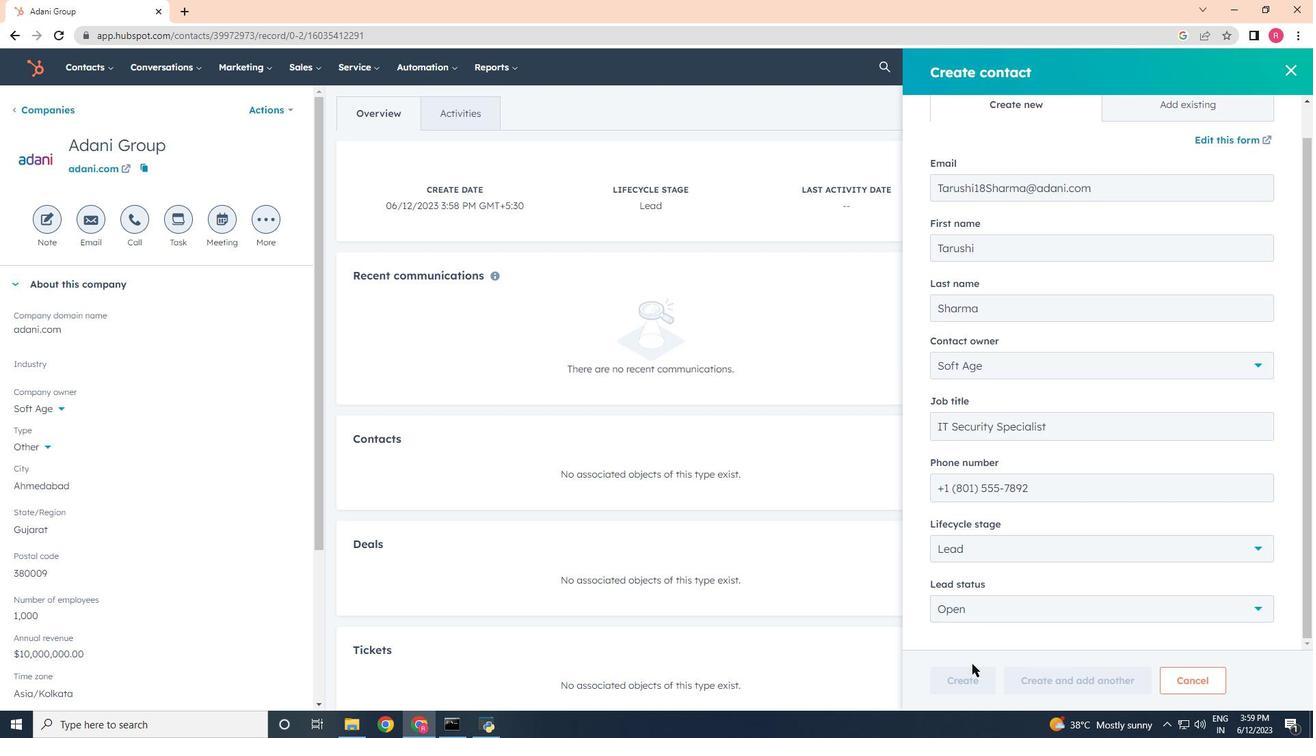 
Action: Mouse moved to (976, 687)
Screenshot: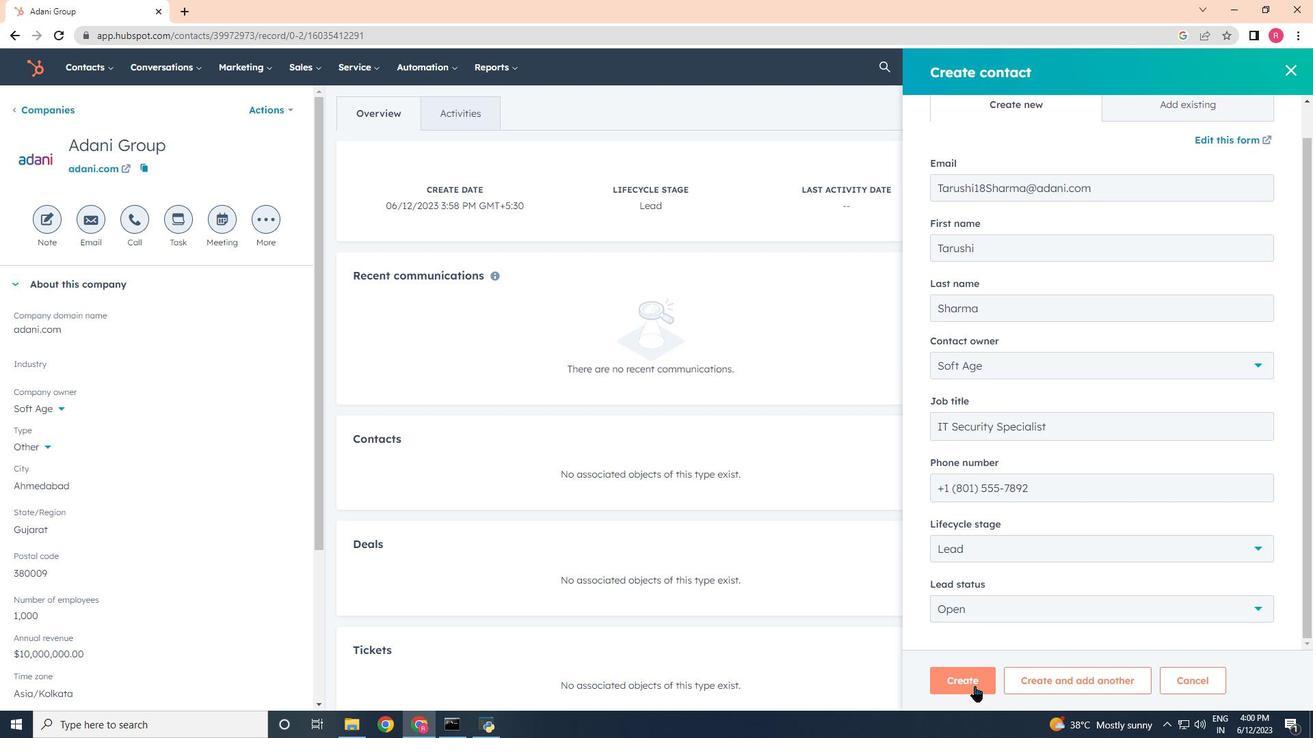 
Action: Mouse pressed left at (976, 687)
Screenshot: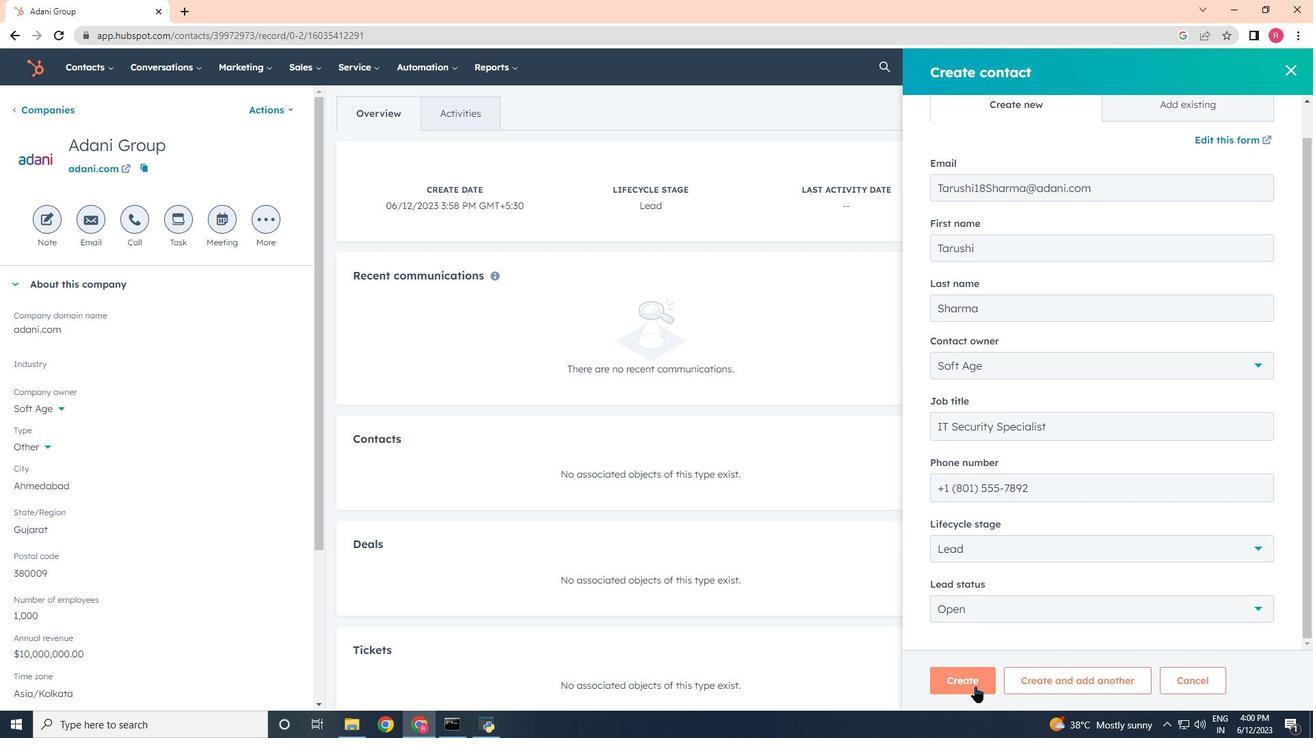 
Action: Mouse moved to (1058, 586)
Screenshot: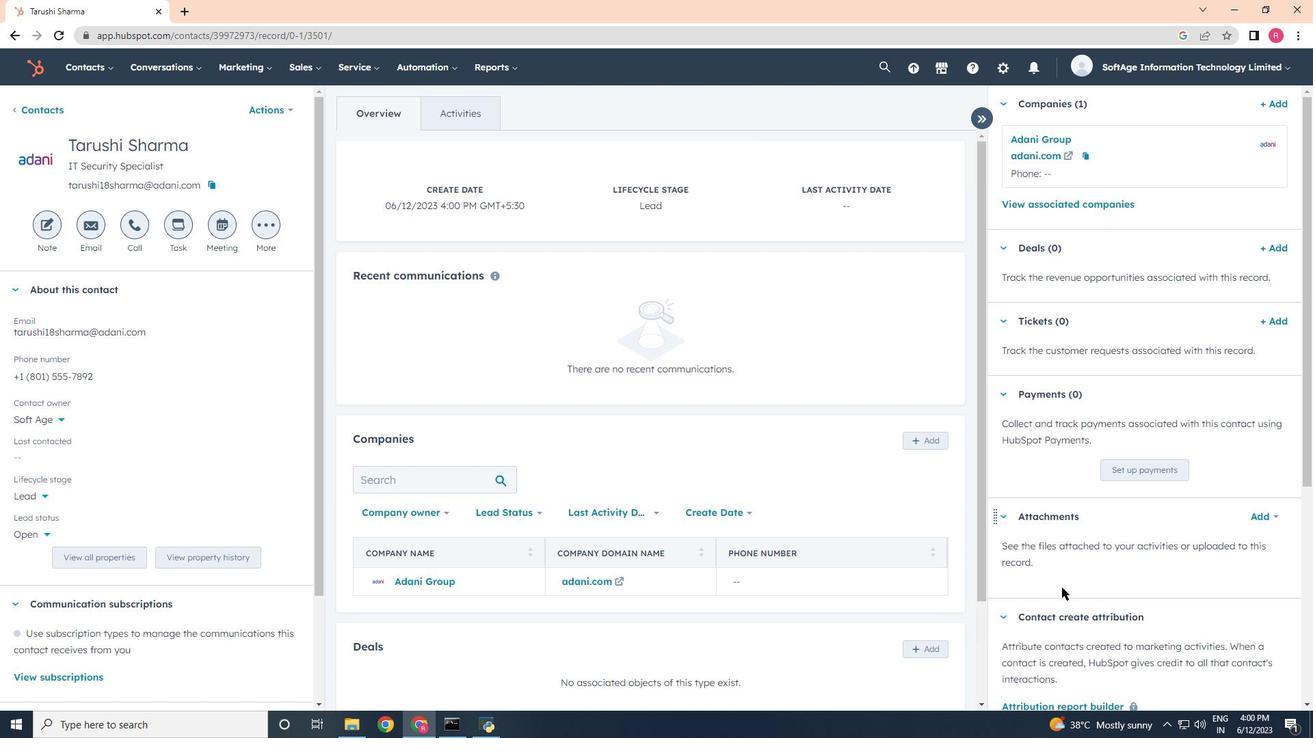 
